 Task: Send an email with the signature Alicia Thompson with the subject 'Urgent matter' and the message 'Please let me know if you require any further assistance.' from softage.1@softage.net to softage.7@softage.net,  softage.1@softage.net and softage.8@softage.net with CC to softage.9@softage.net with an attached document Agenda.pdf
Action: Key pressed n
Screenshot: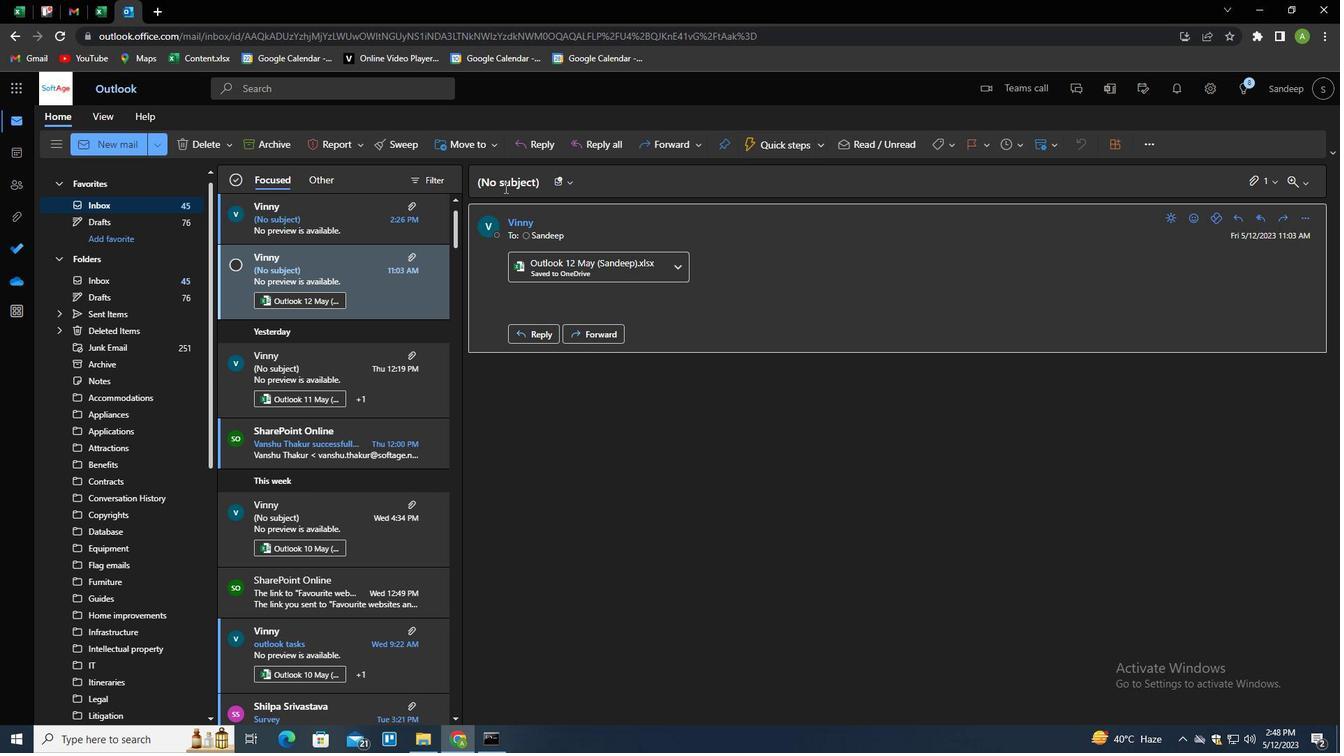 
Action: Mouse moved to (938, 147)
Screenshot: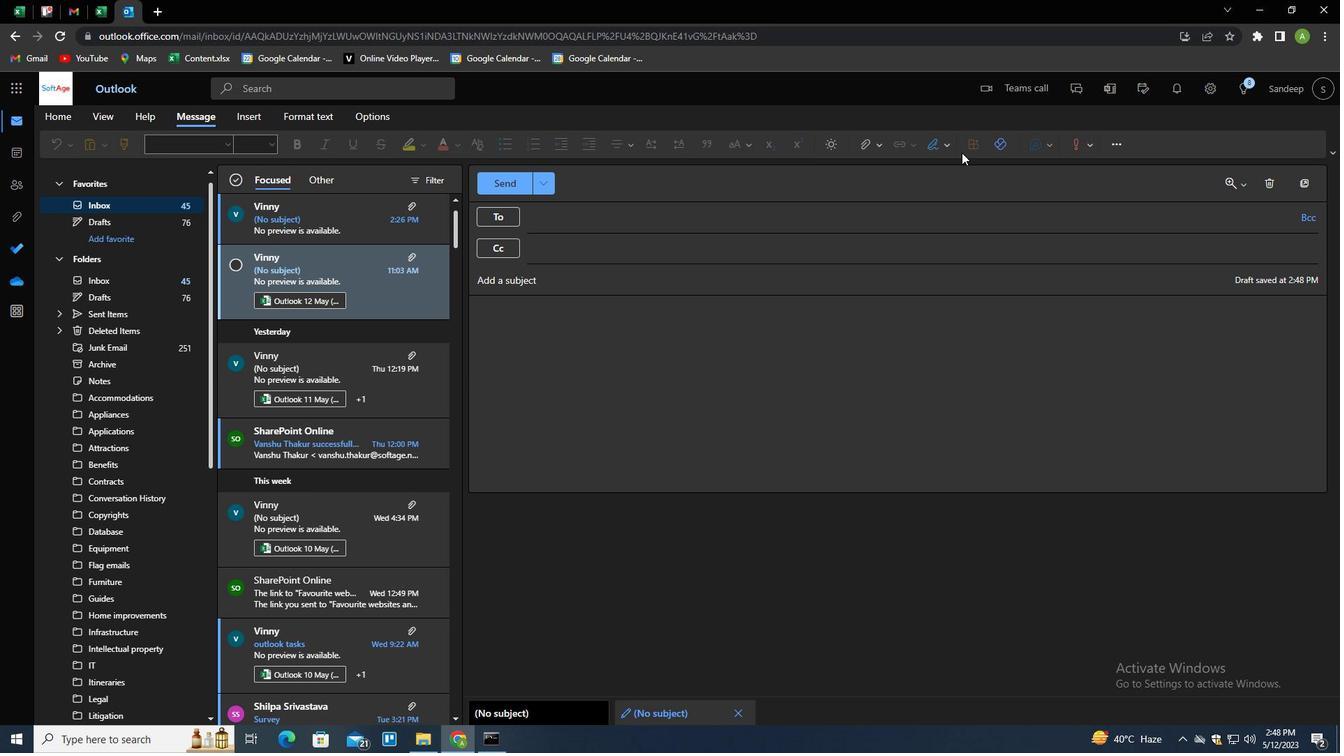 
Action: Mouse pressed left at (938, 147)
Screenshot: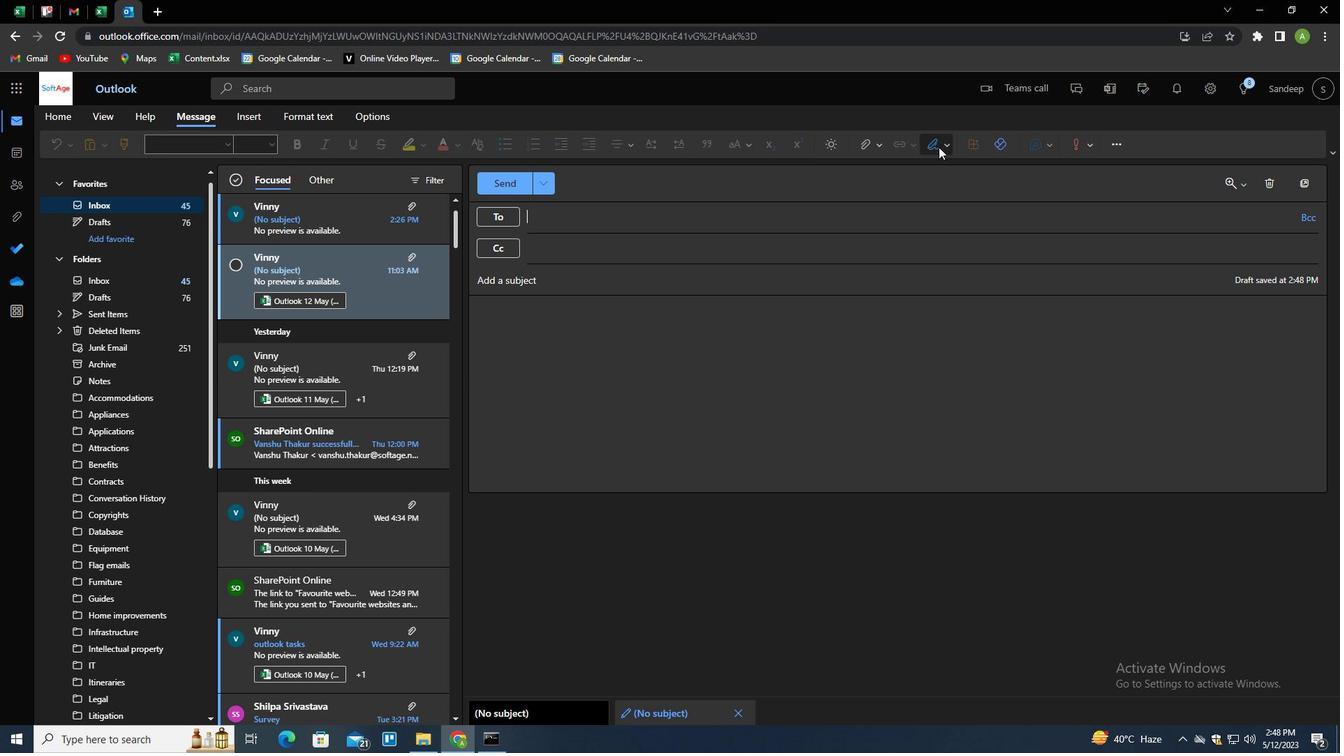 
Action: Mouse moved to (910, 196)
Screenshot: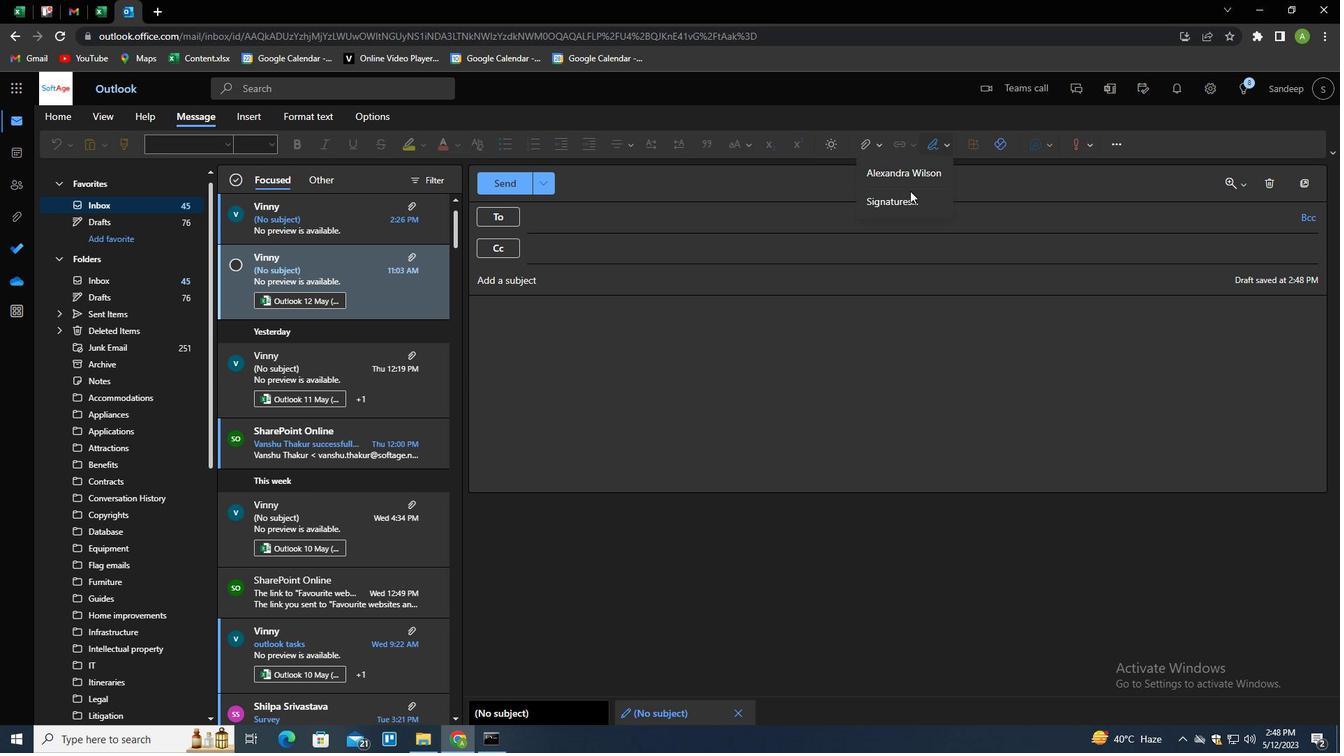 
Action: Mouse pressed left at (910, 196)
Screenshot: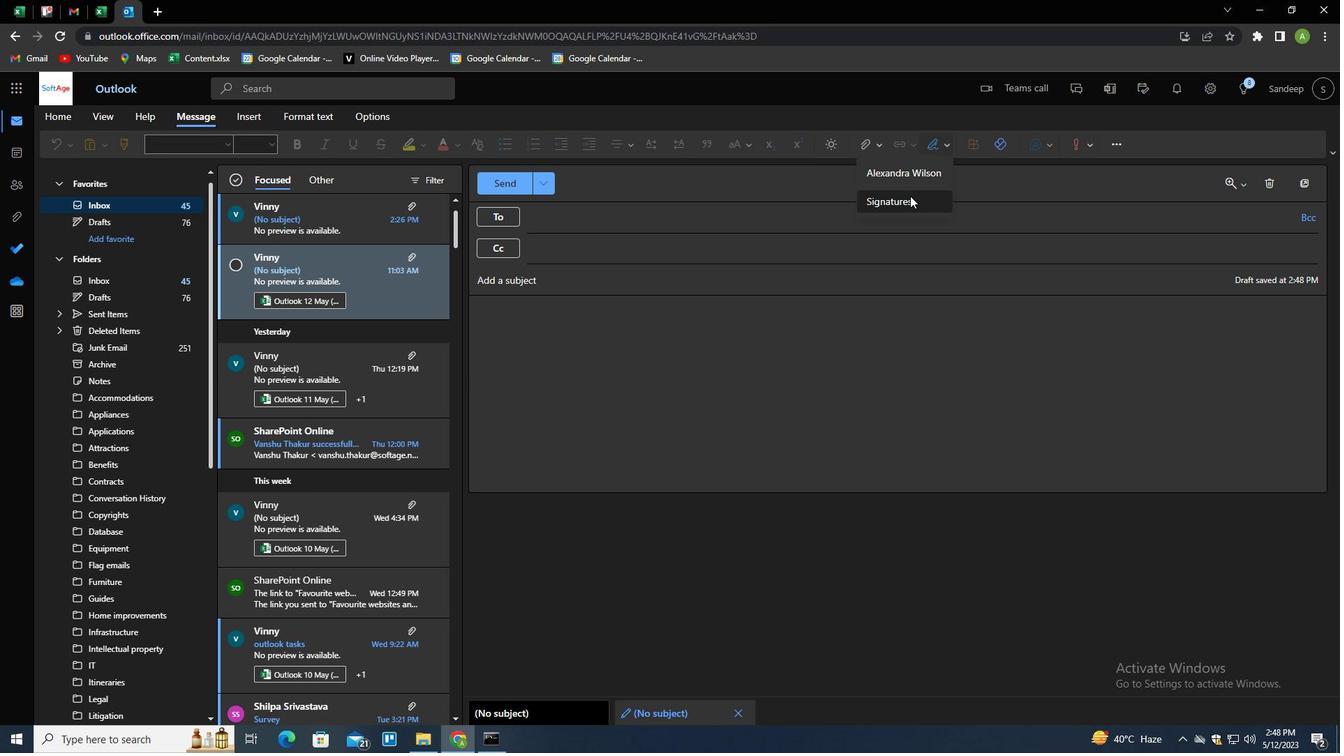 
Action: Mouse moved to (944, 256)
Screenshot: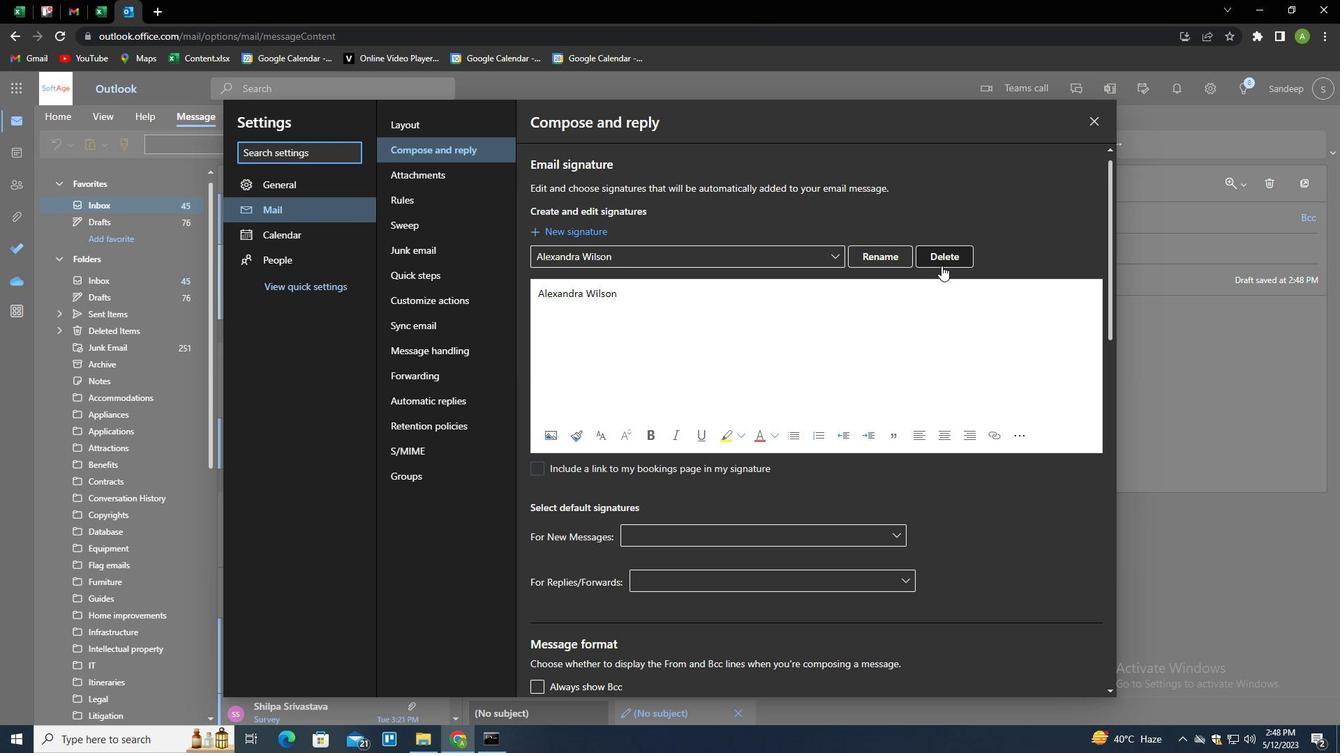 
Action: Mouse pressed left at (944, 256)
Screenshot: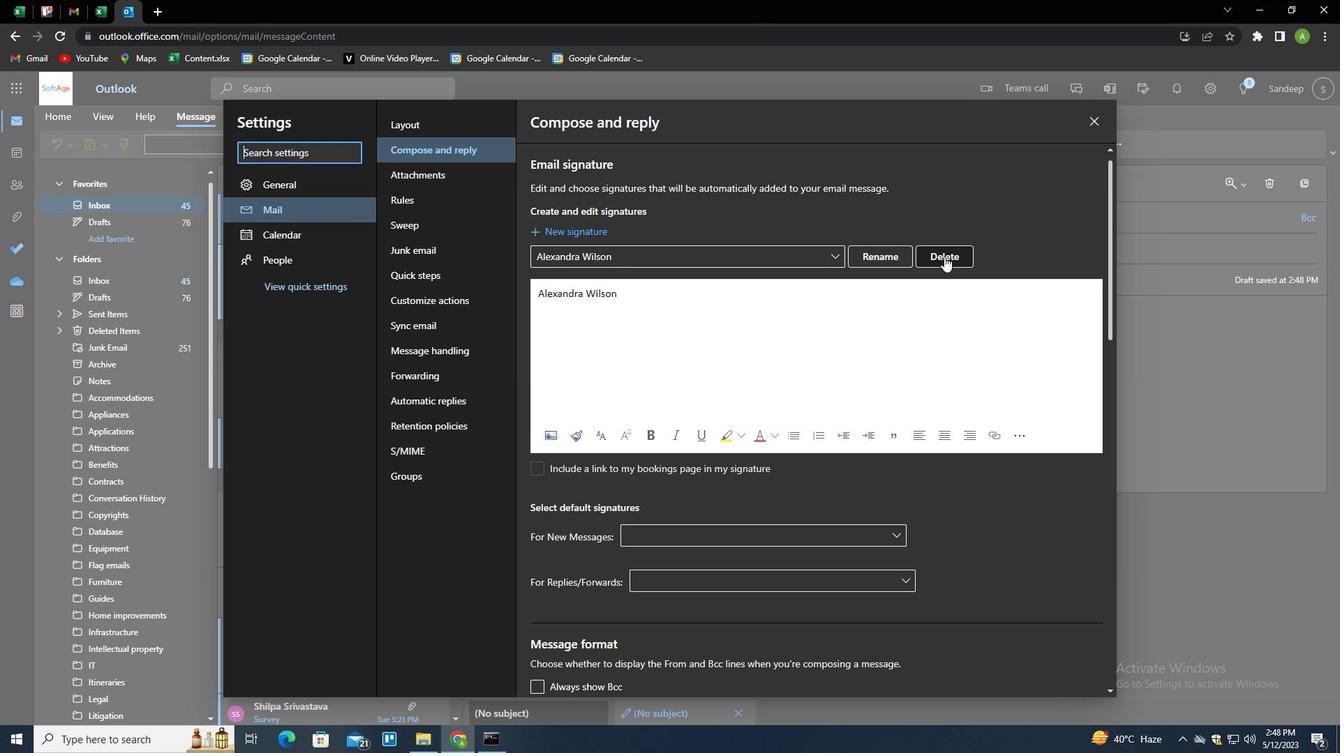 
Action: Mouse moved to (842, 261)
Screenshot: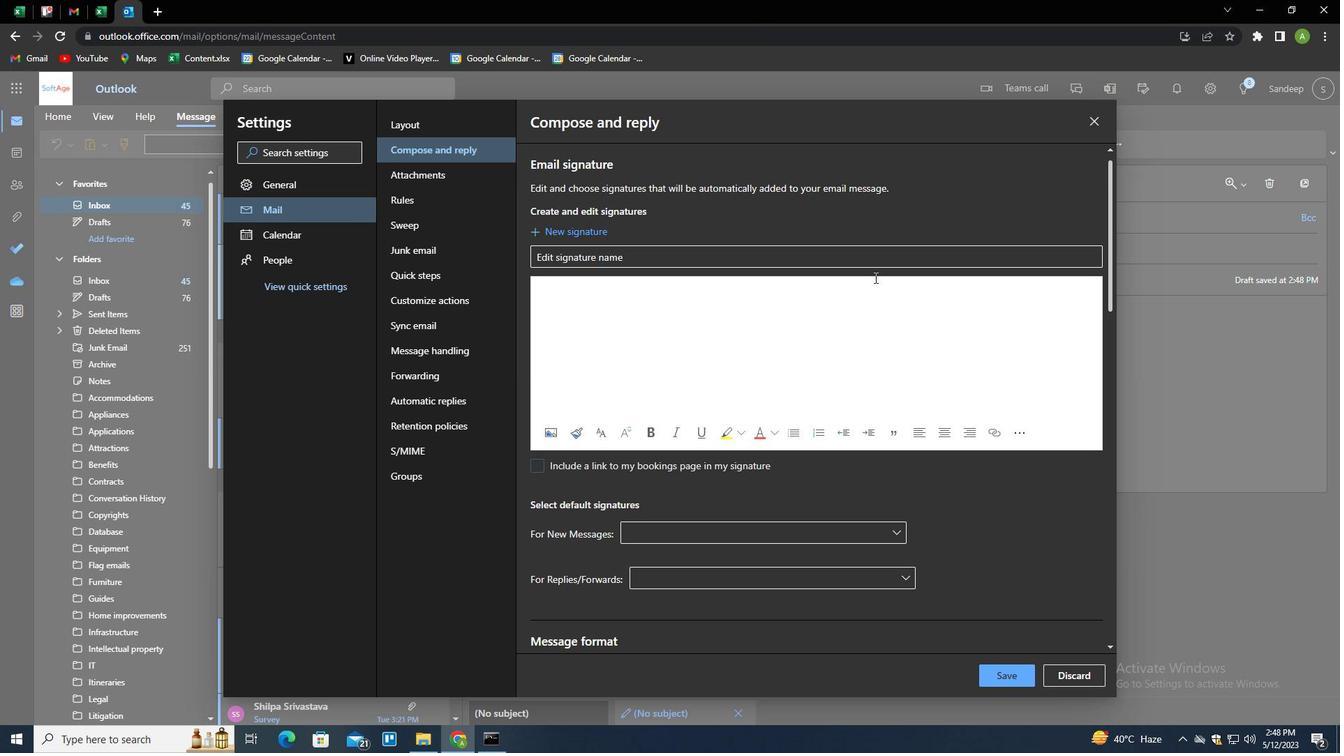 
Action: Mouse pressed left at (842, 261)
Screenshot: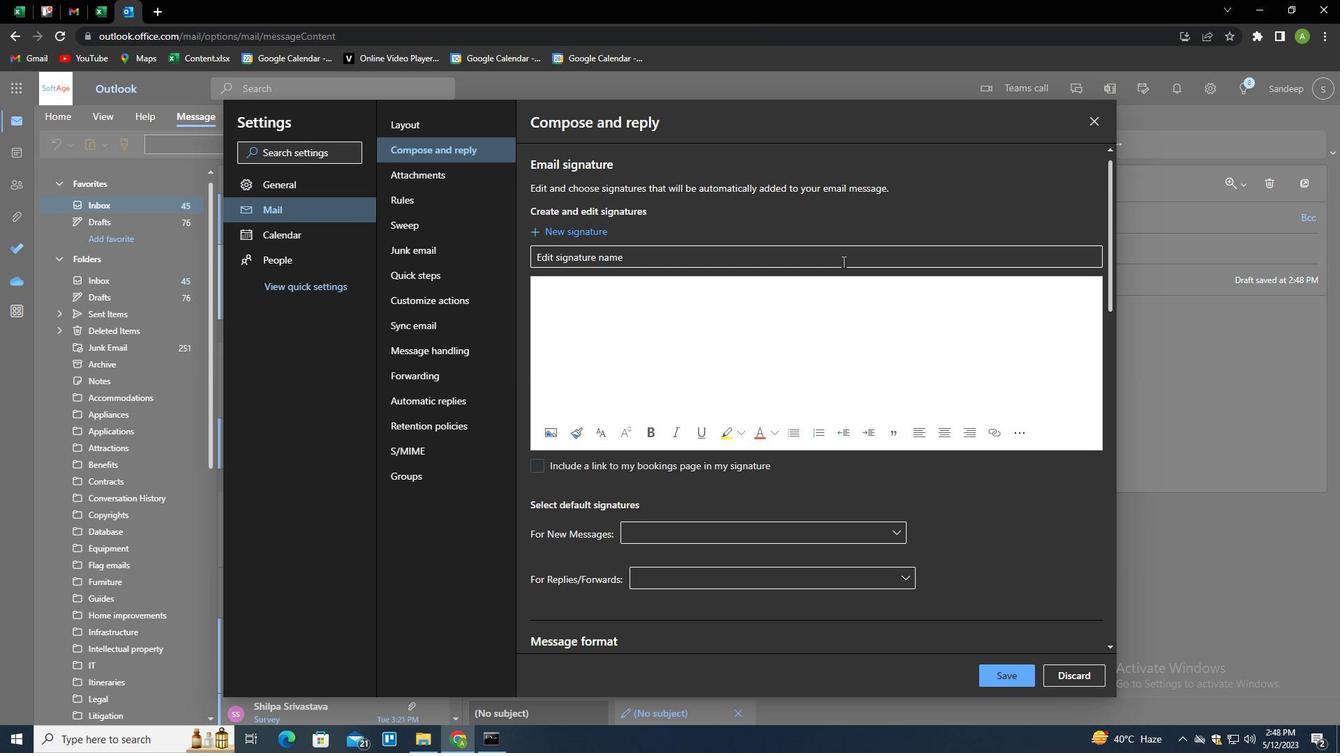 
Action: Mouse moved to (873, 238)
Screenshot: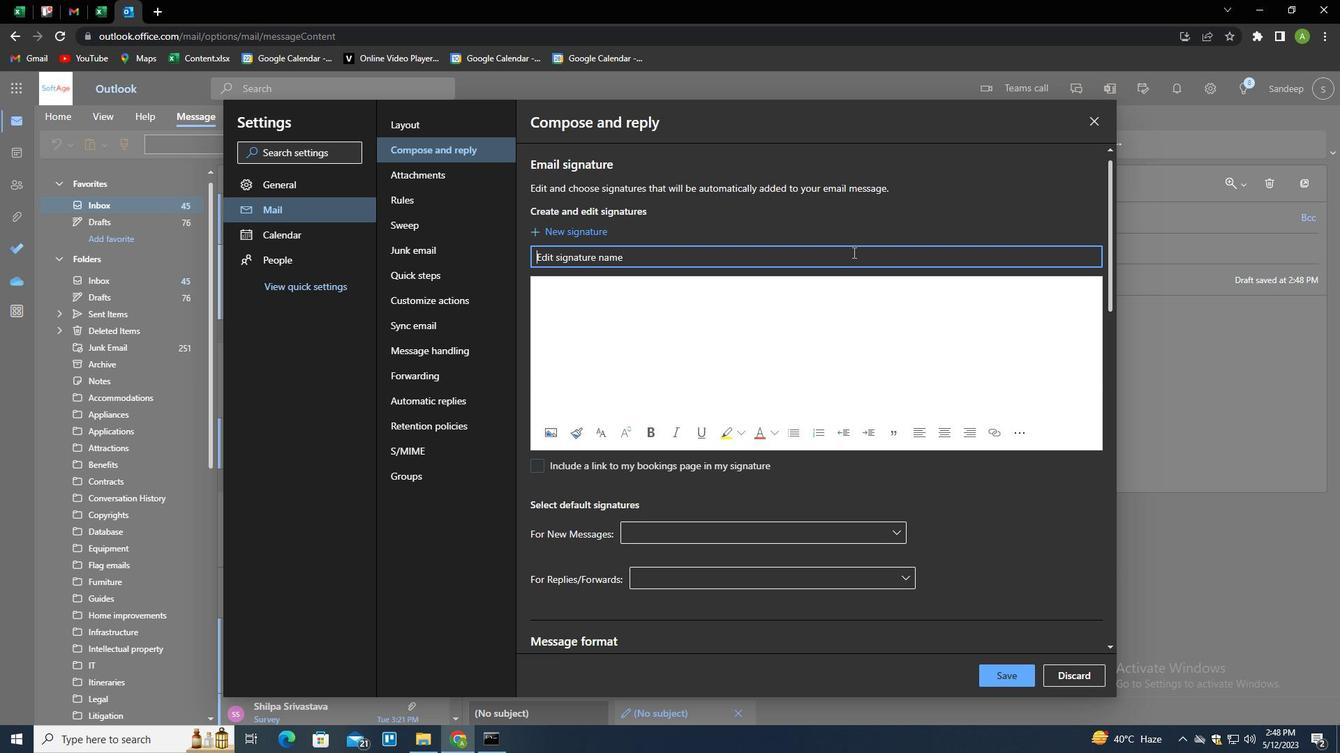 
Action: Key pressed <Key.shift>ALICIA<Key.space><Key.shift>THOMPSON<Key.tab><Key.shift><Key.shift>ALICIA<Key.space><Key.shift>THOMPSON
Screenshot: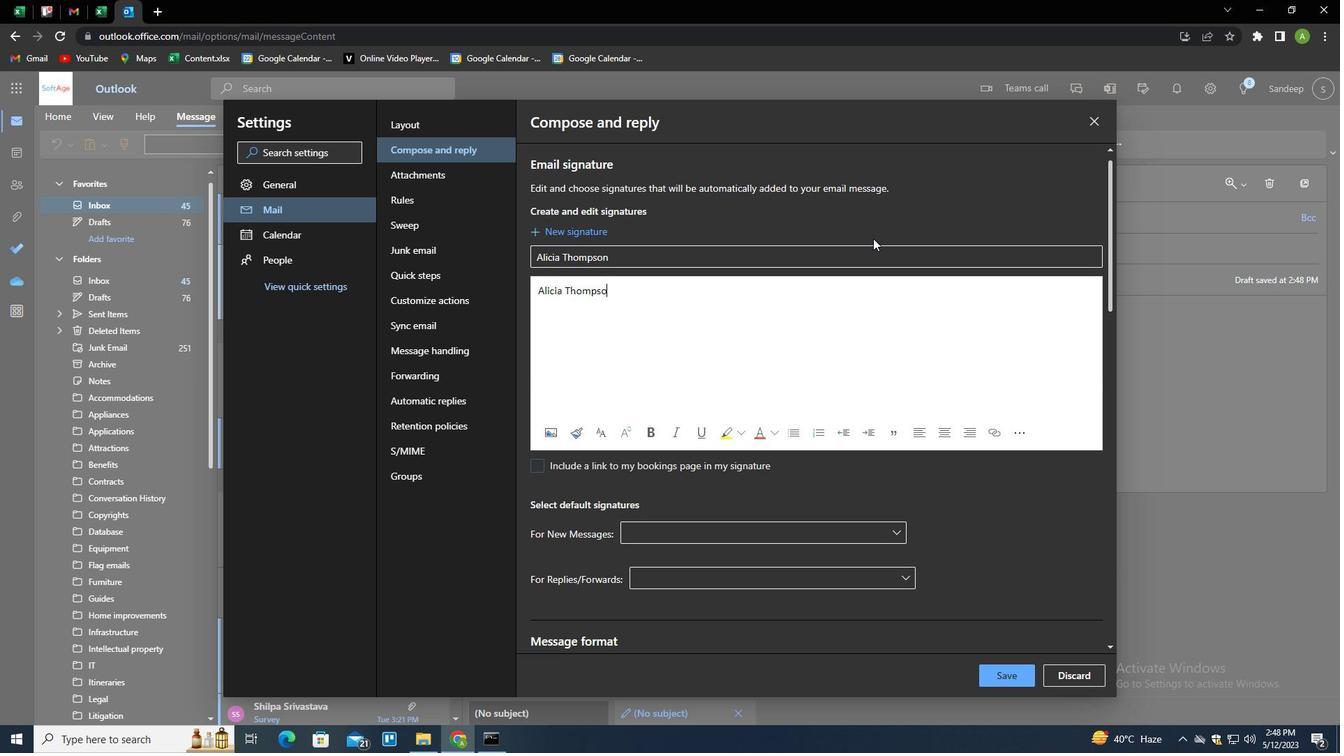 
Action: Mouse moved to (1011, 670)
Screenshot: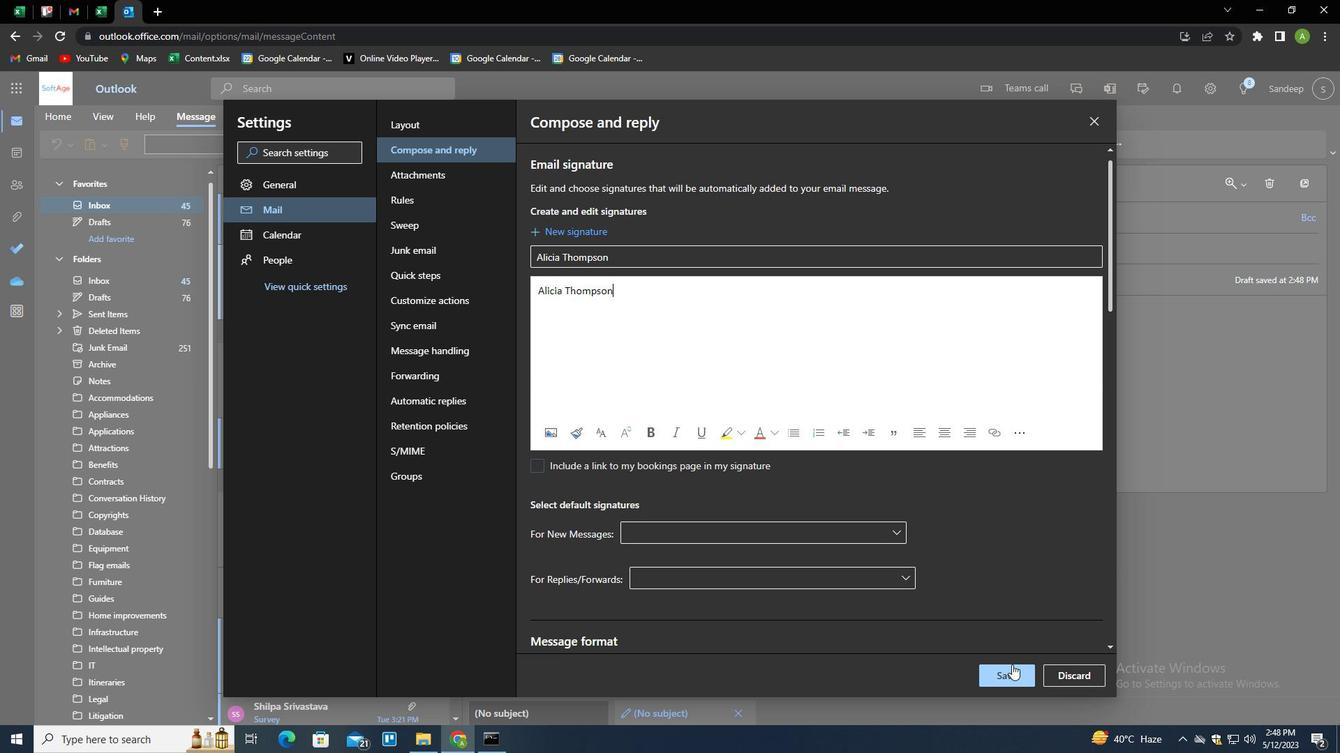 
Action: Mouse pressed left at (1011, 670)
Screenshot: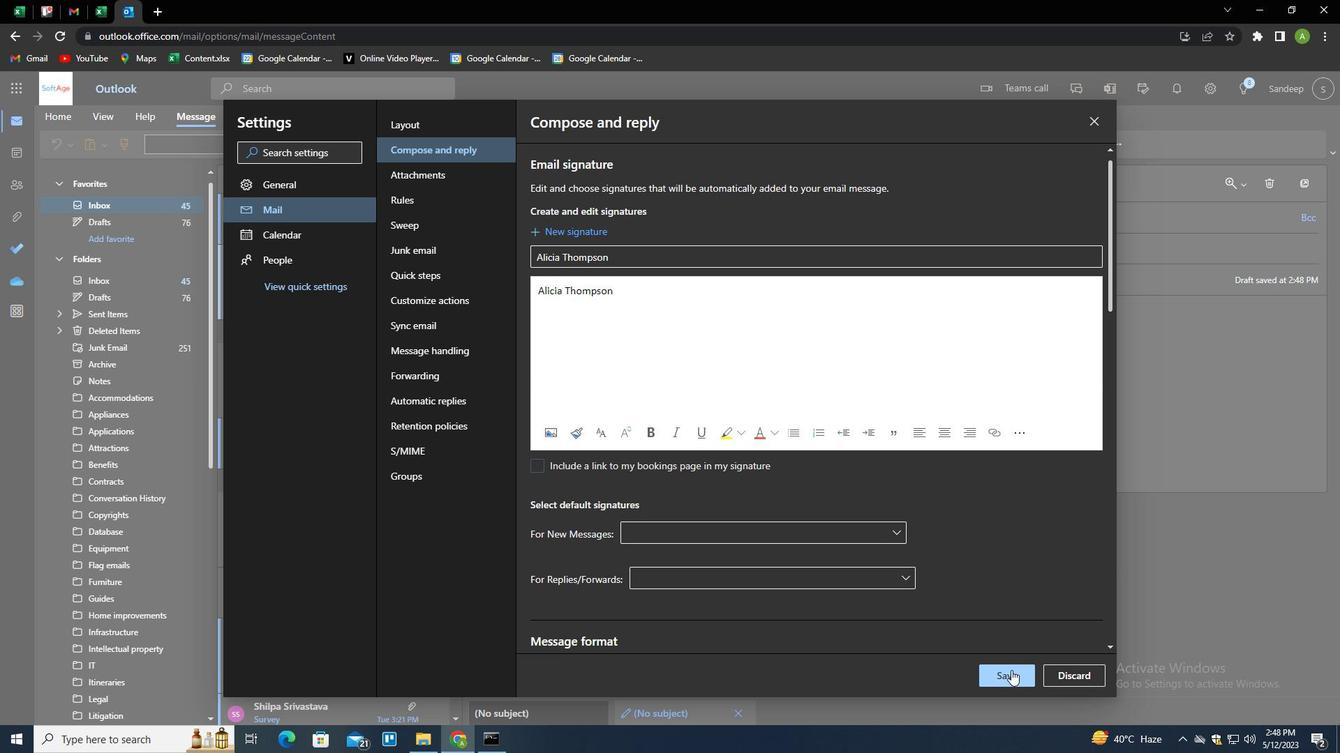 
Action: Mouse moved to (1146, 327)
Screenshot: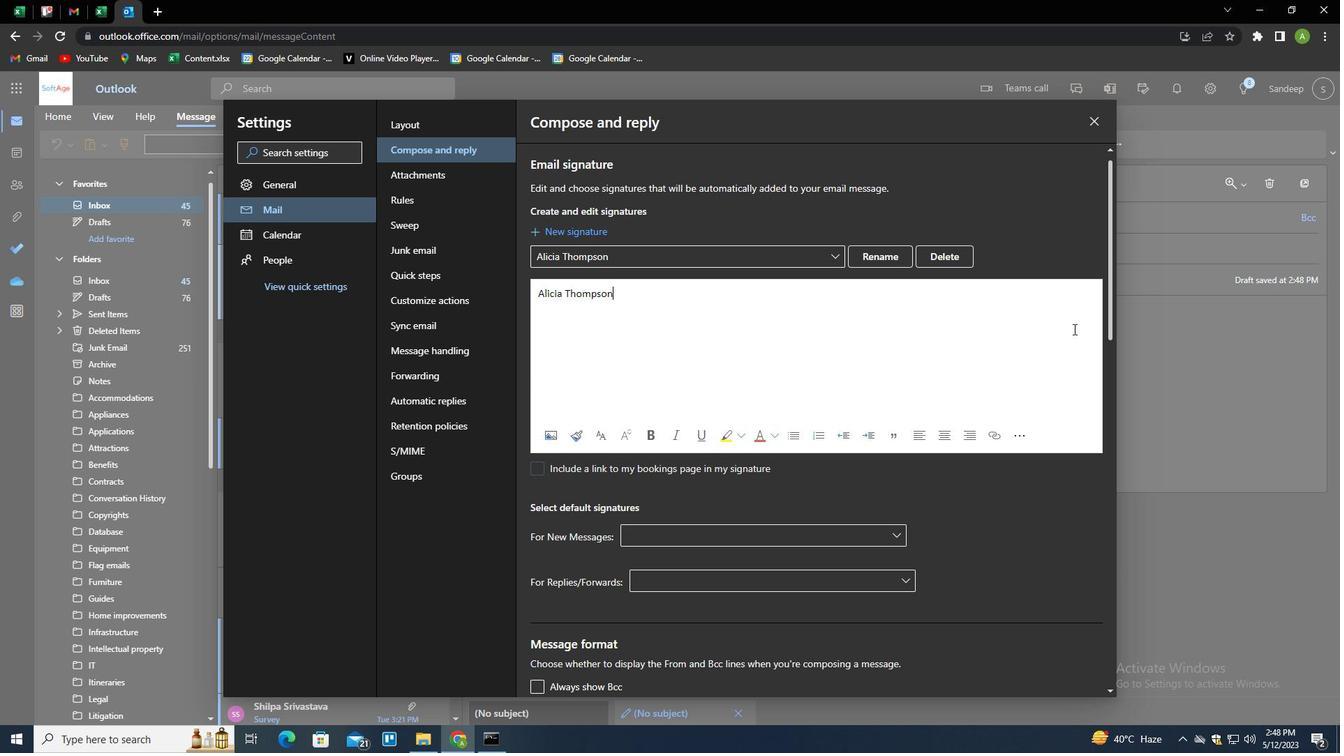 
Action: Mouse pressed left at (1146, 327)
Screenshot: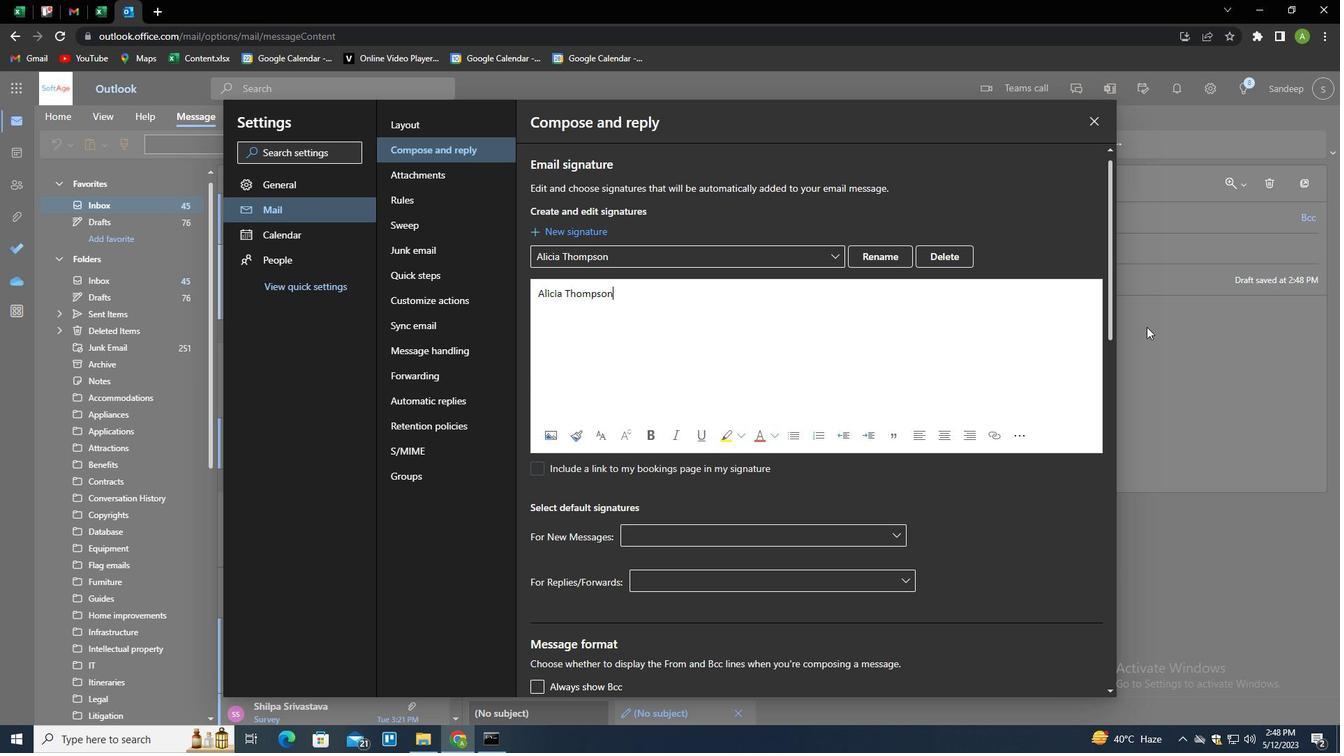 
Action: Mouse moved to (946, 145)
Screenshot: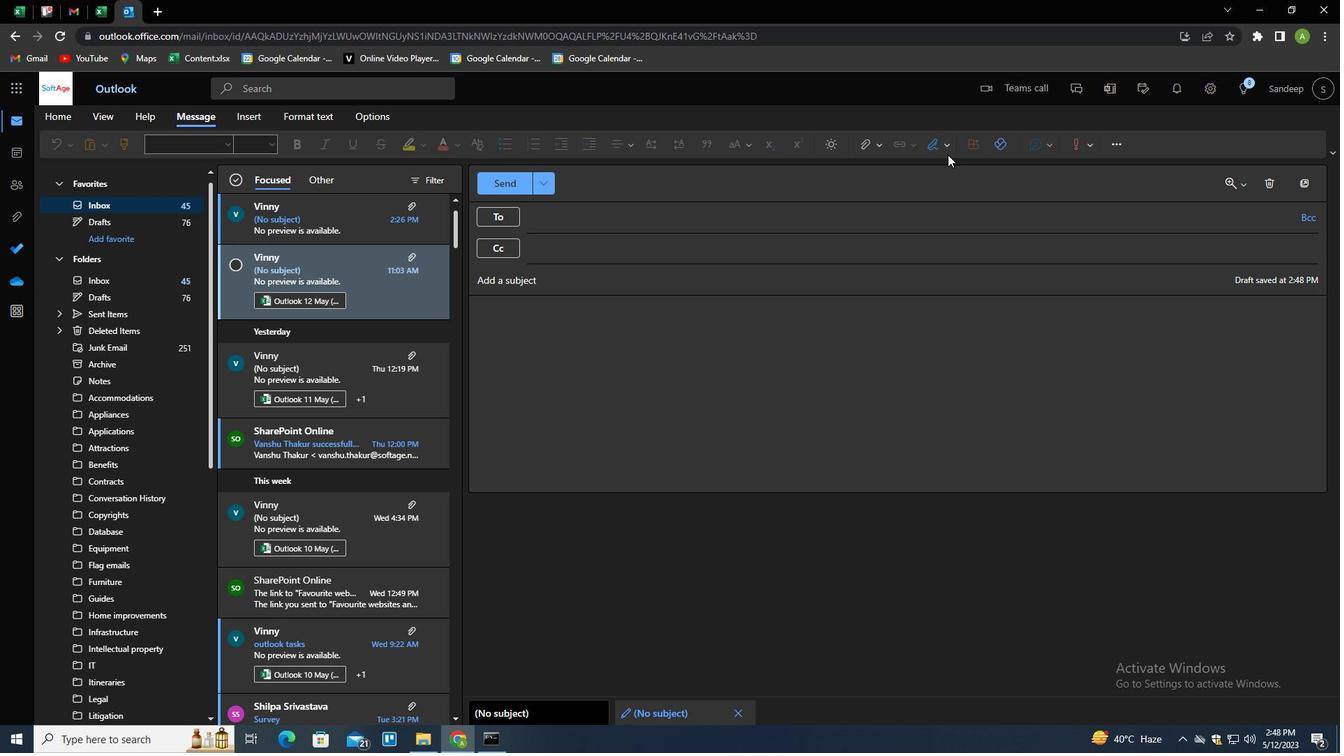 
Action: Mouse pressed left at (946, 145)
Screenshot: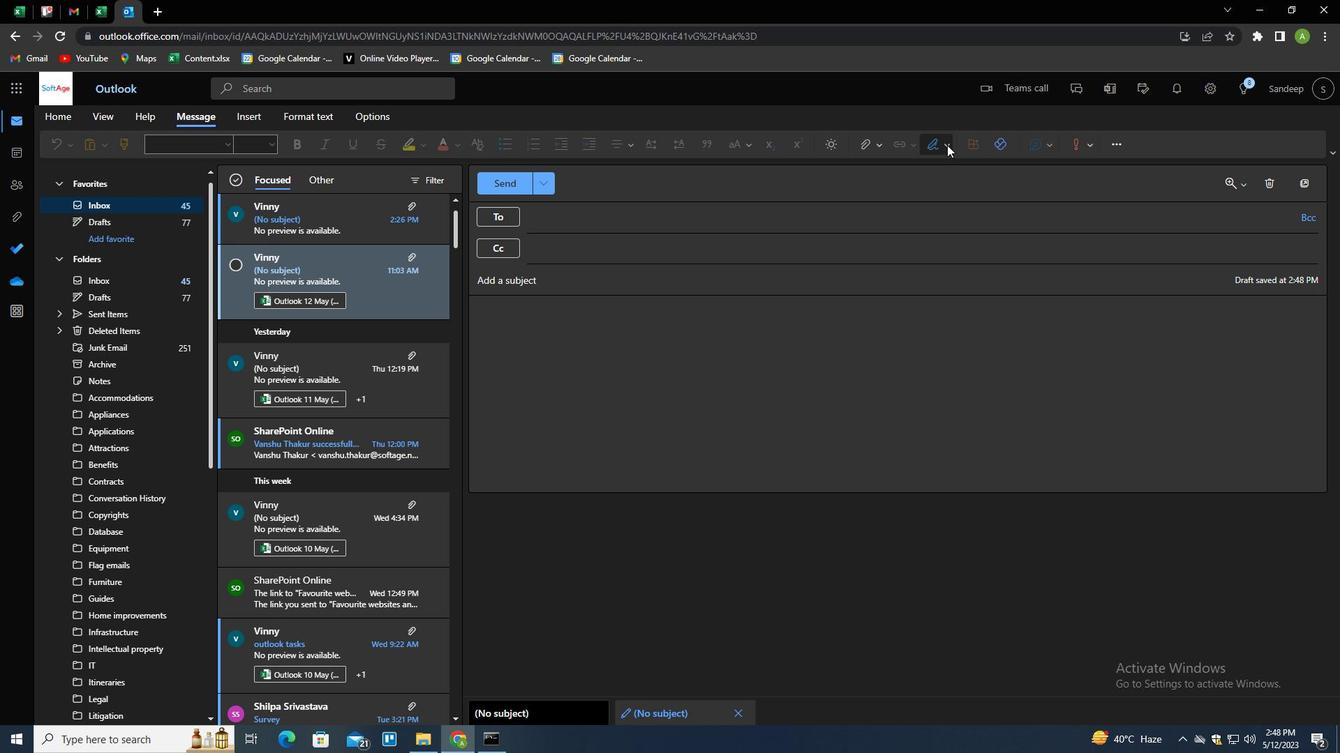 
Action: Mouse moved to (931, 168)
Screenshot: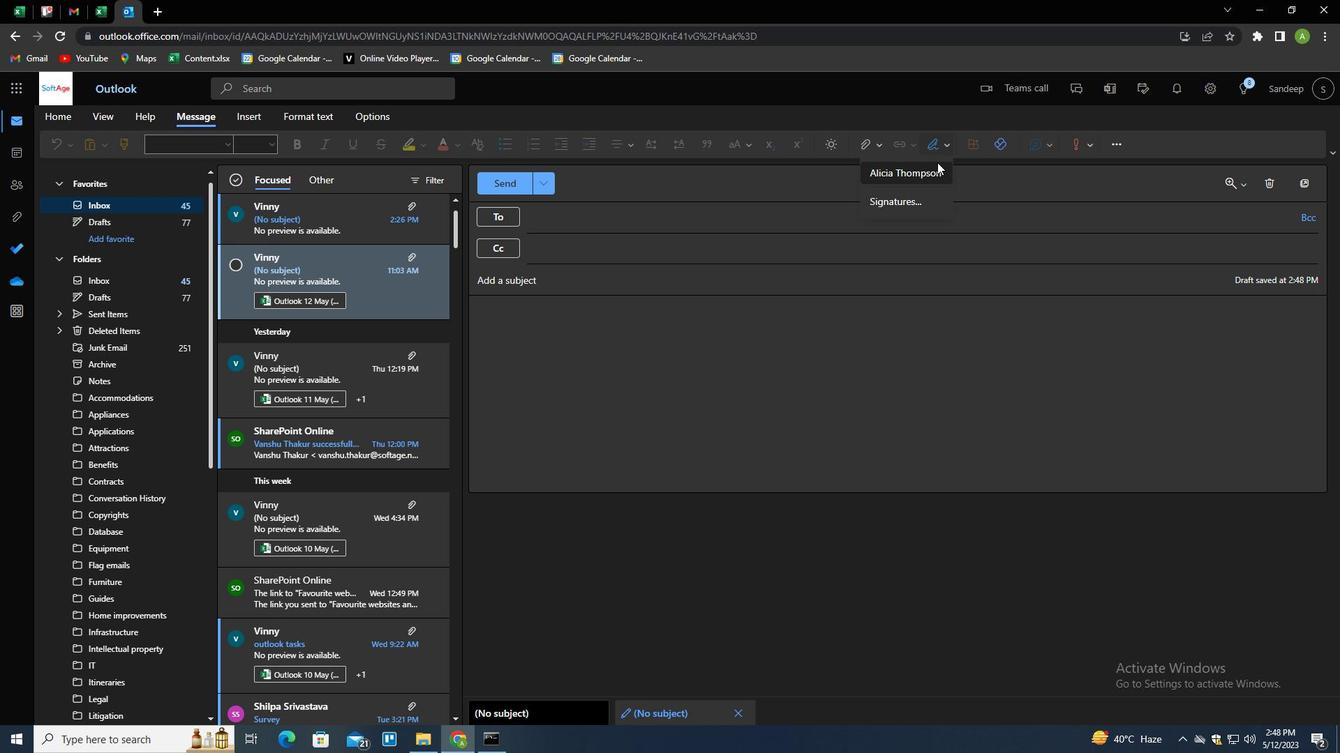 
Action: Mouse pressed left at (931, 168)
Screenshot: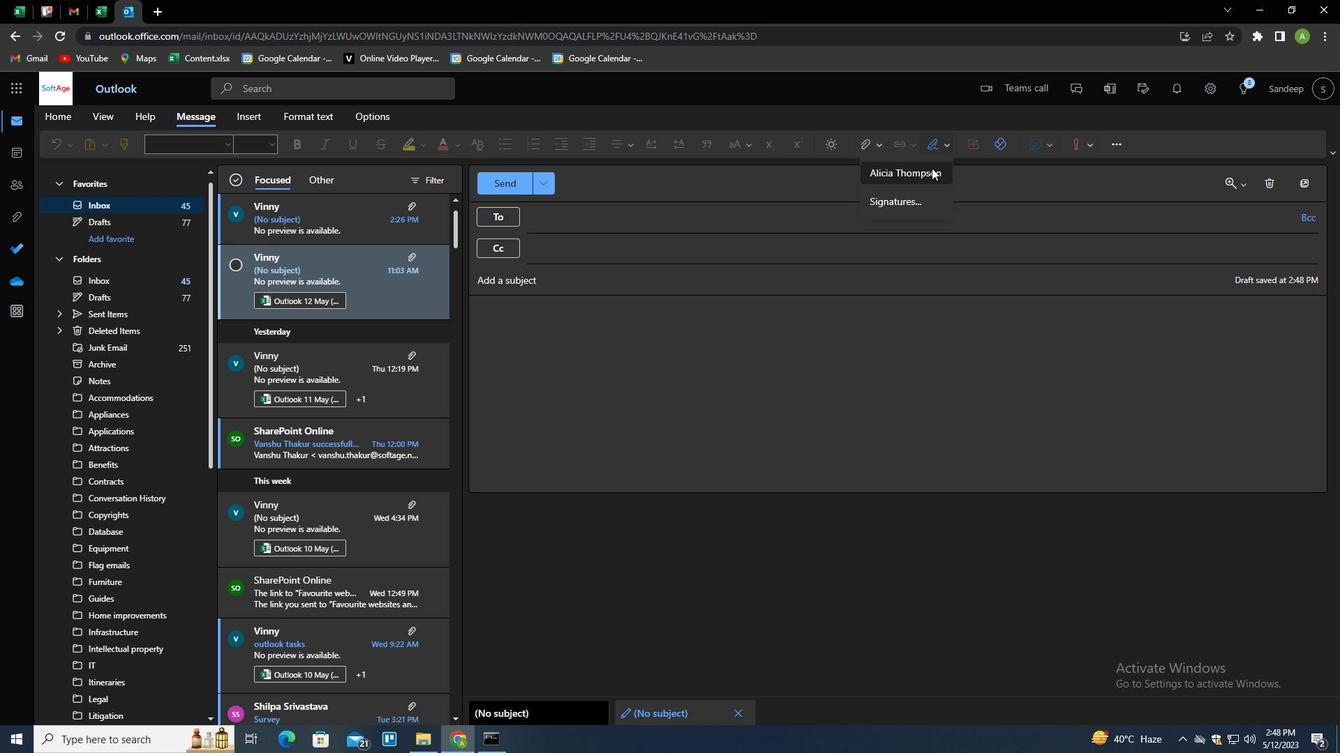 
Action: Mouse moved to (560, 280)
Screenshot: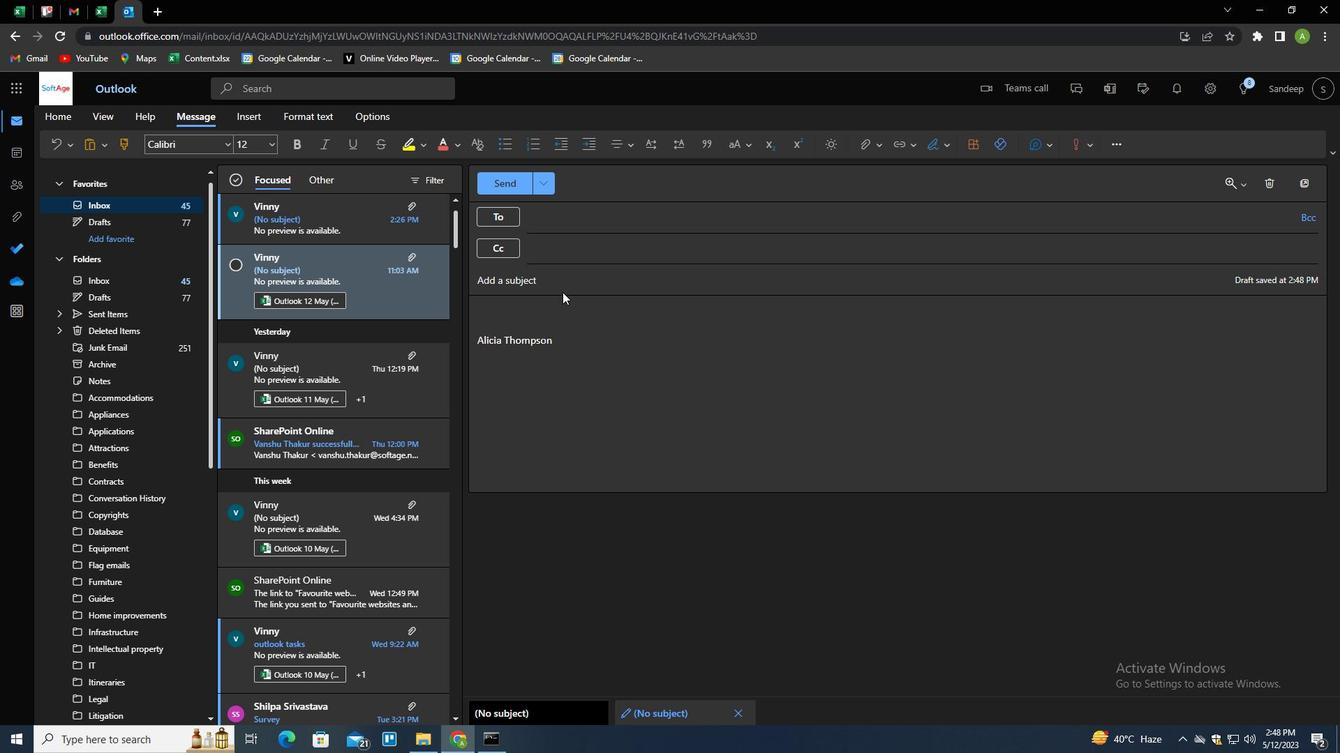 
Action: Mouse pressed left at (560, 280)
Screenshot: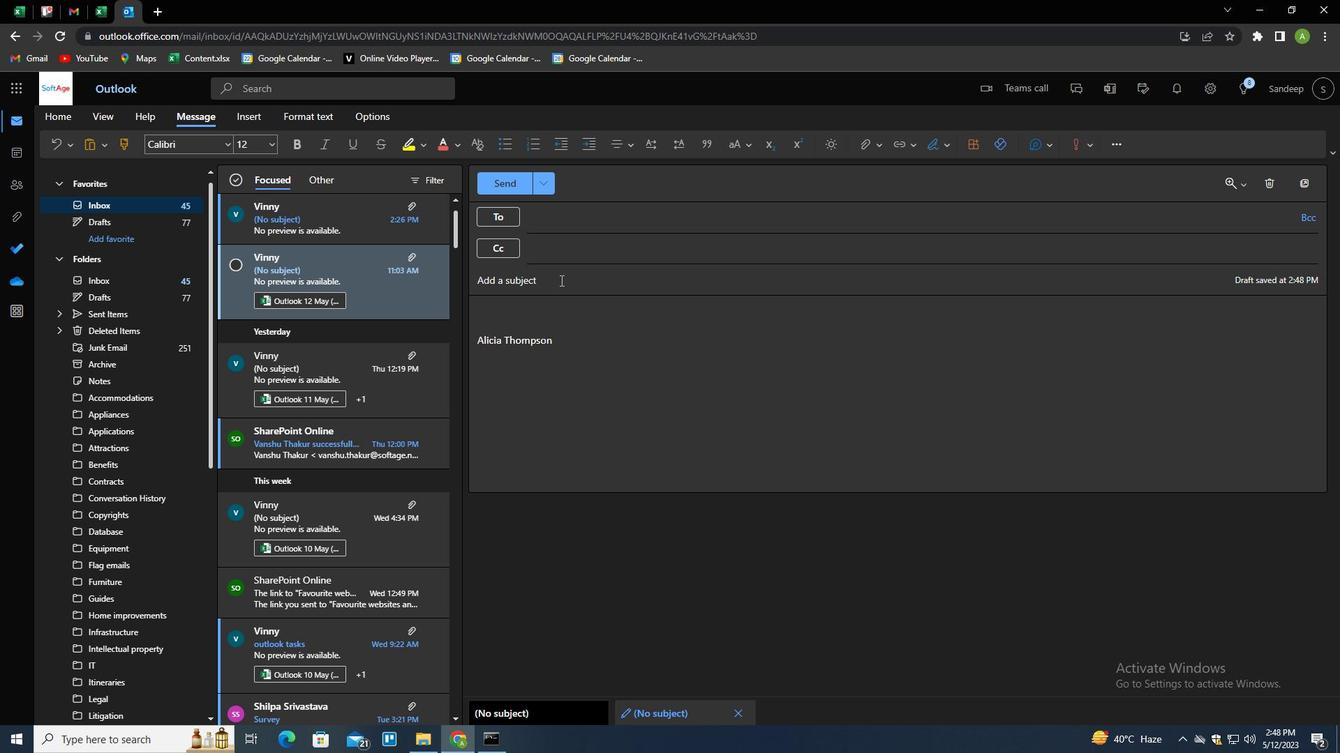 
Action: Key pressed <Key.shift>URGENT<Key.space><Key.shift>M<Key.backspace>MATTER<Key.tab><Key.shift>PLEASE<Key.space>LET<Key.space>ME<Key.space>KNOW<Key.space>IF<Key.space>YOU<Key.space>REQUIRE<Key.space>ANN<Key.backspace>Y<Key.space>ASSISTANCE.
Screenshot: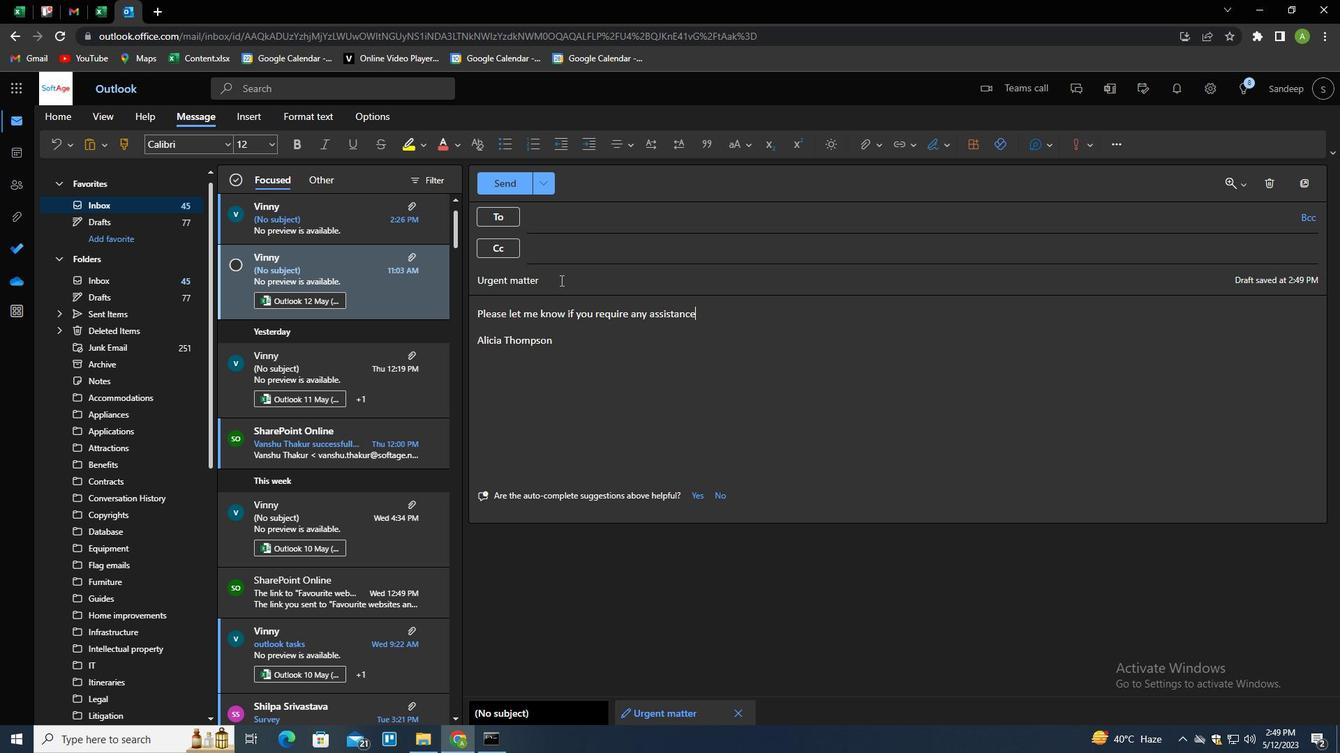 
Action: Mouse moved to (557, 221)
Screenshot: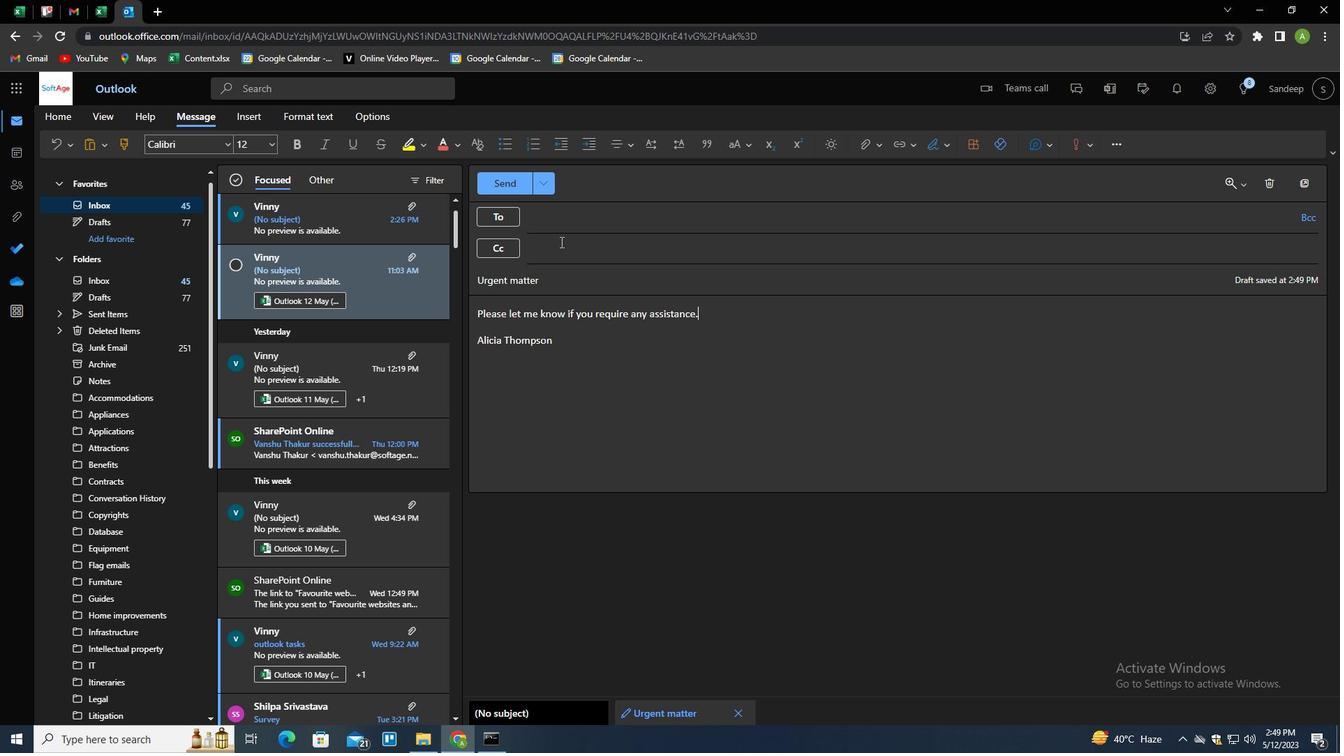 
Action: Mouse pressed left at (557, 221)
Screenshot: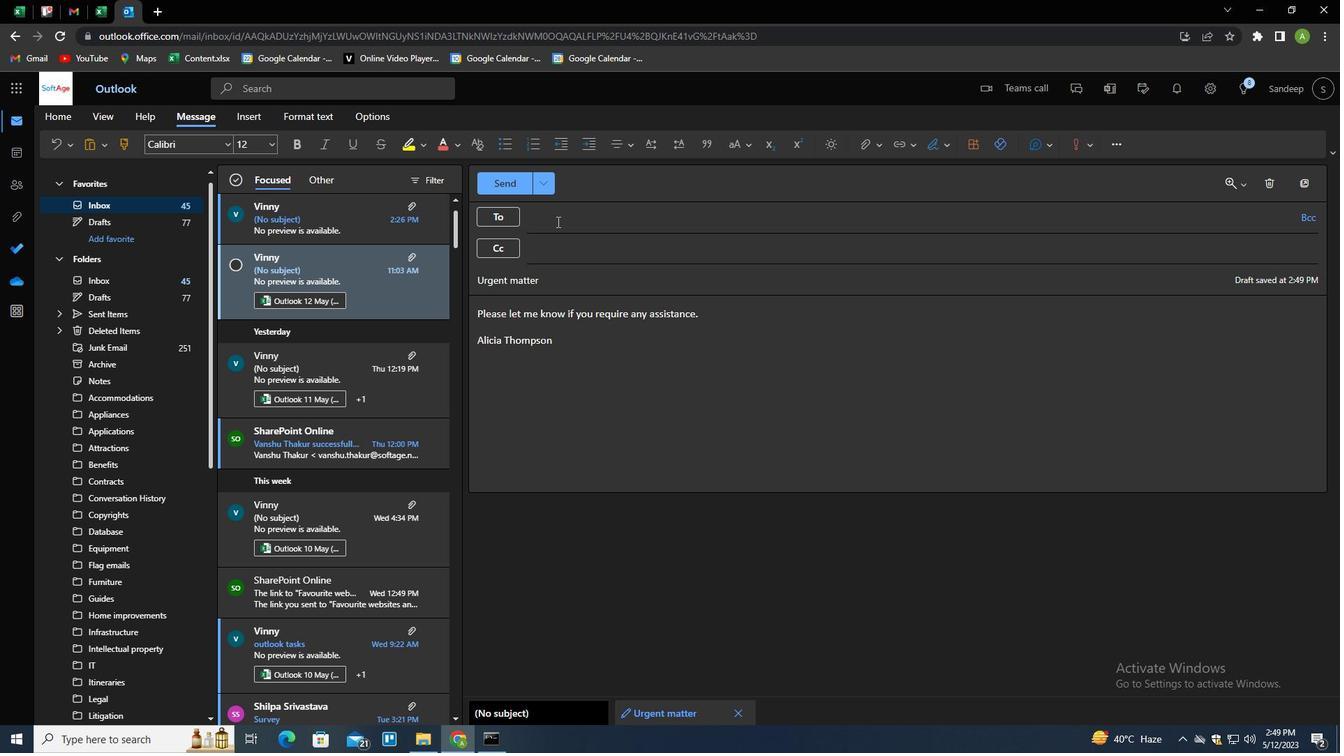 
Action: Key pressed SOFTAGE.7<Key.shift>@SOFTAGE.NET<Key.enter>SOFTAGE.<Key.shift><Key.shift><Key.shift><Key.shift><Key.shift><Key.shift><Key.shift><Key.shift>1<Key.shift>@SOFTAGE.NET<Key.enter><Key.shift>SOFTAGE.8<Key.shift><Key.shift><Key.shift><Key.shift><Key.shift><Key.shift><Key.shift><Key.shift><Key.shift><Key.shift>@SOFTAGE.NET<Key.enter><Key.tab><Key.shift>SOFTAGE.<Key.shift>(=9<Key.shift>@<Key.backspace><Key.backspace><Key.backspace><Key.backspace>9<Key.shift><Key.shift>@SOFTAGE.NET<Key.enter>
Screenshot: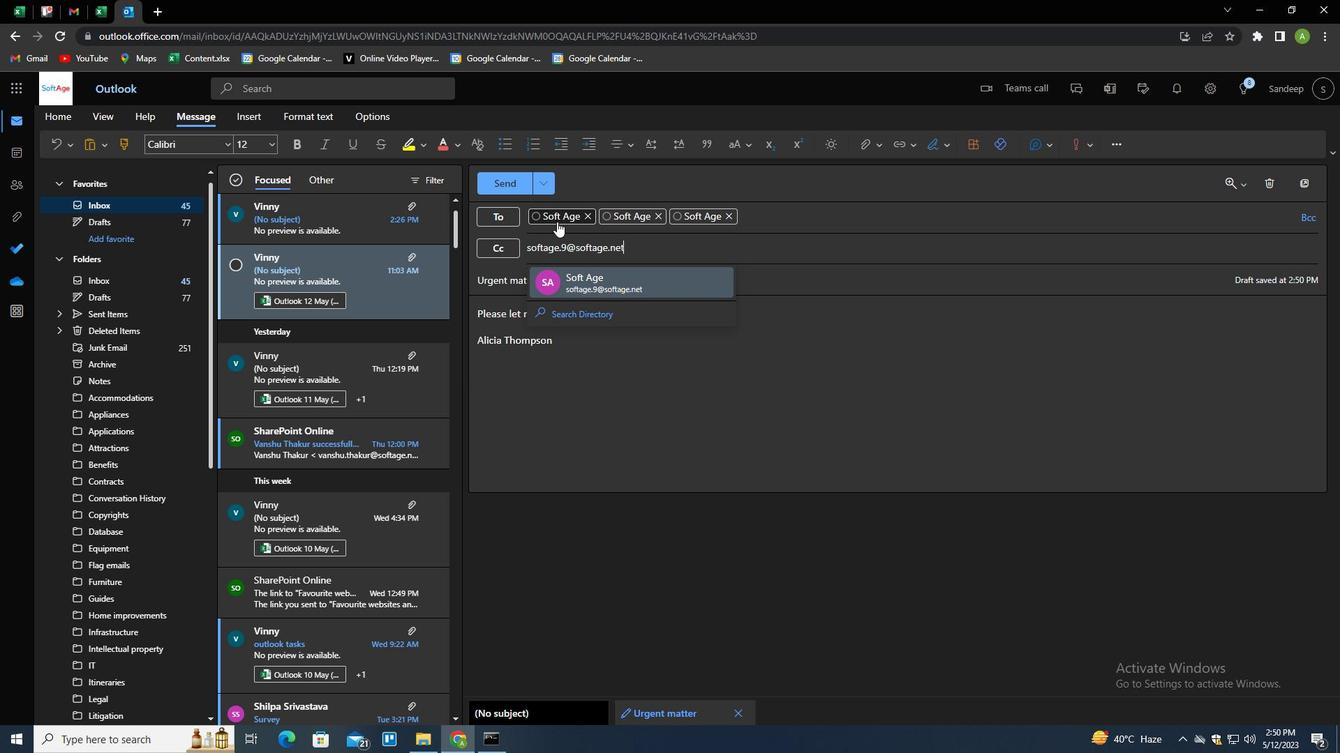 
Action: Mouse moved to (878, 142)
Screenshot: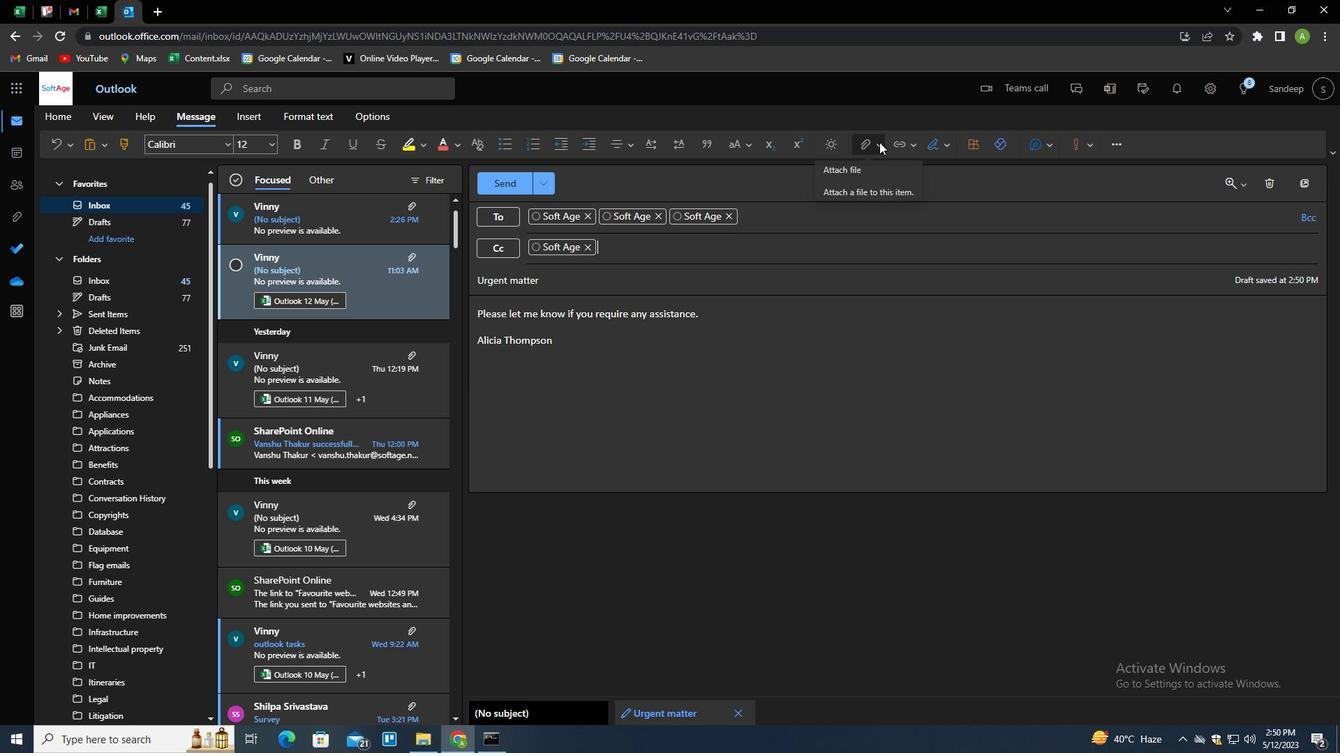 
Action: Mouse pressed left at (878, 142)
Screenshot: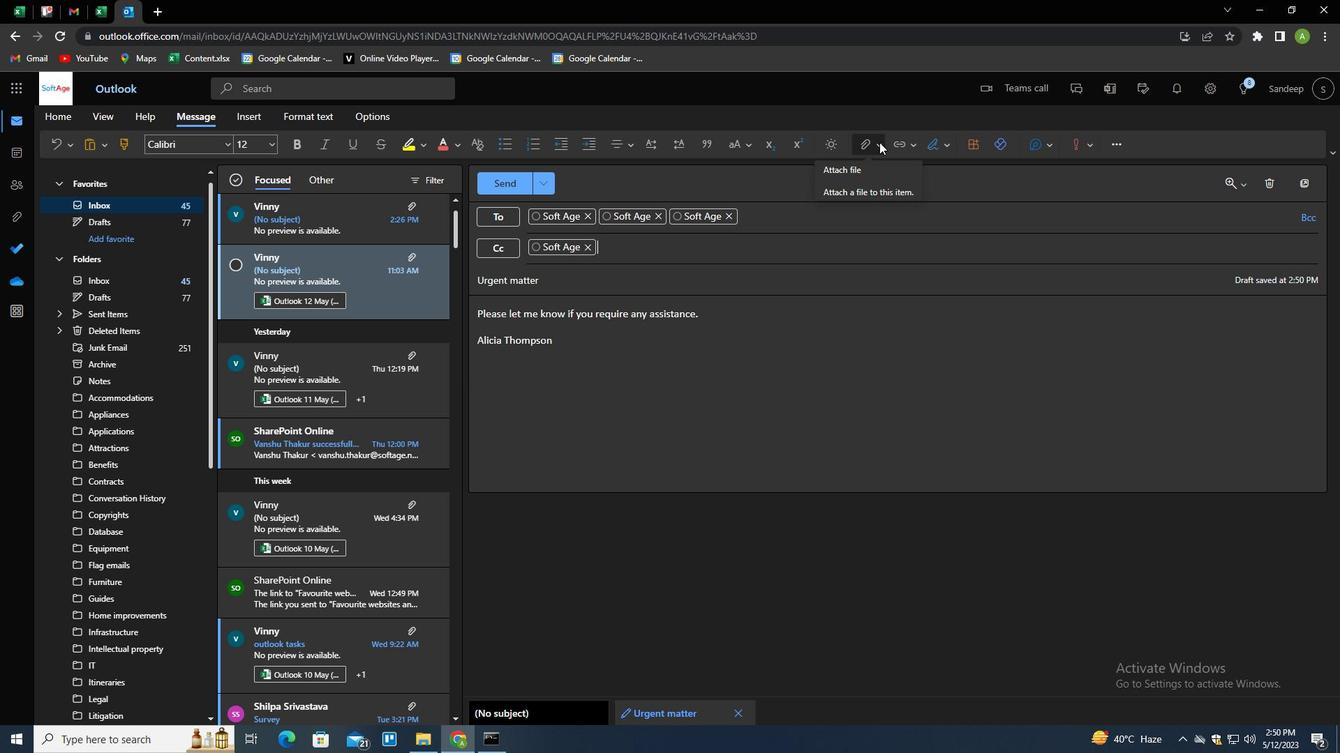 
Action: Mouse moved to (775, 176)
Screenshot: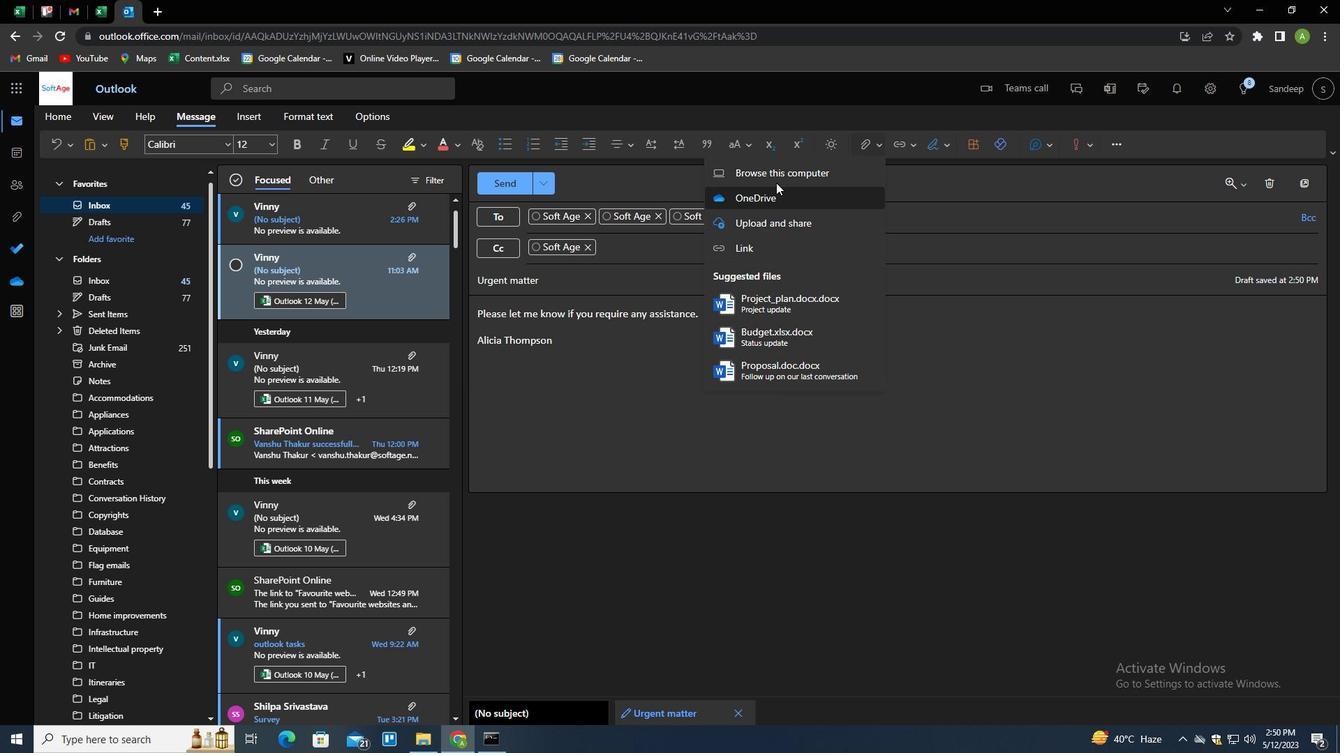 
Action: Mouse pressed left at (775, 176)
Screenshot: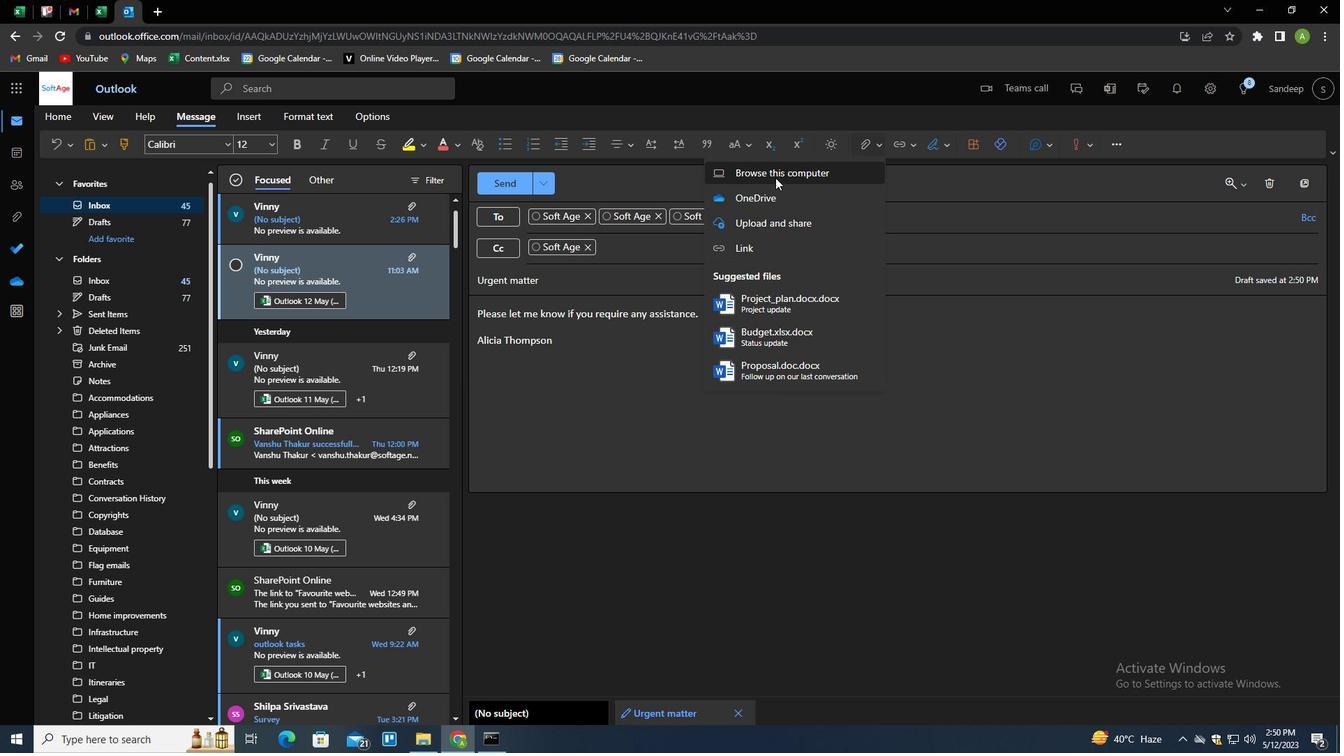 
Action: Mouse moved to (249, 191)
Screenshot: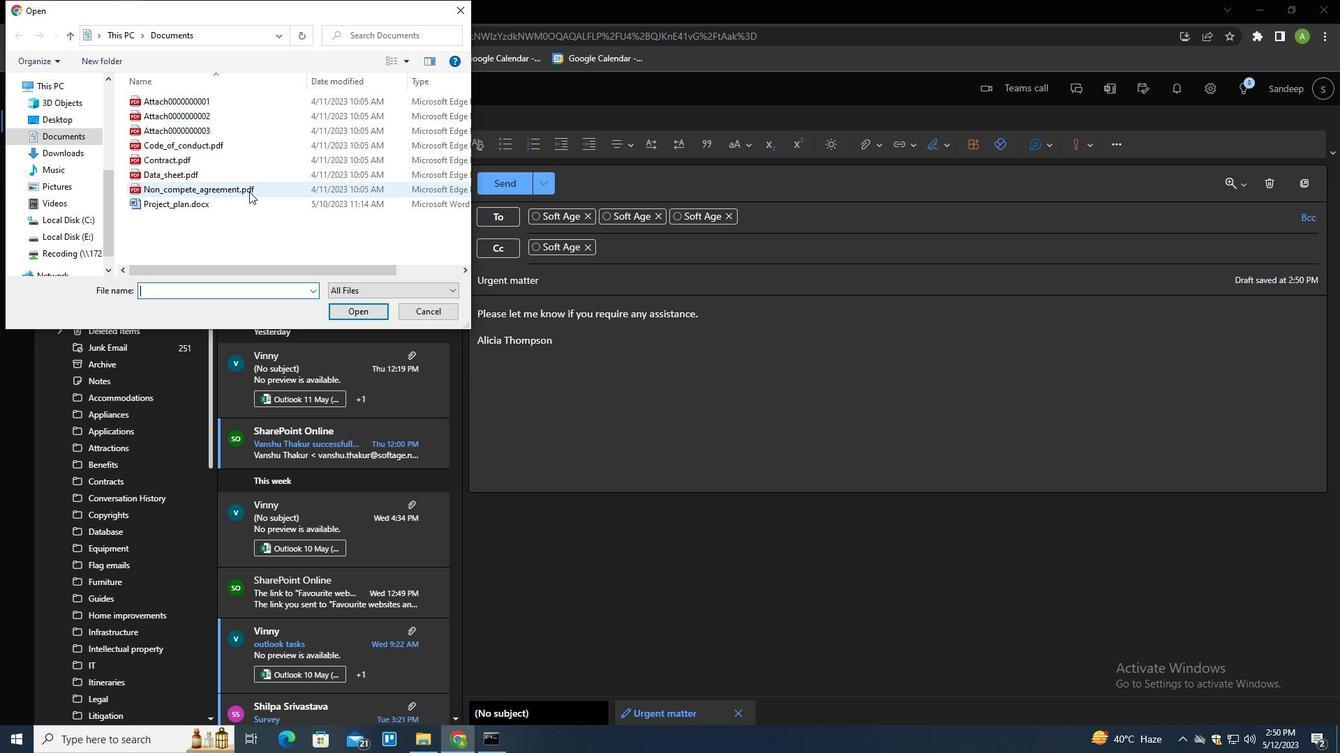 
Action: Mouse pressed left at (249, 191)
Screenshot: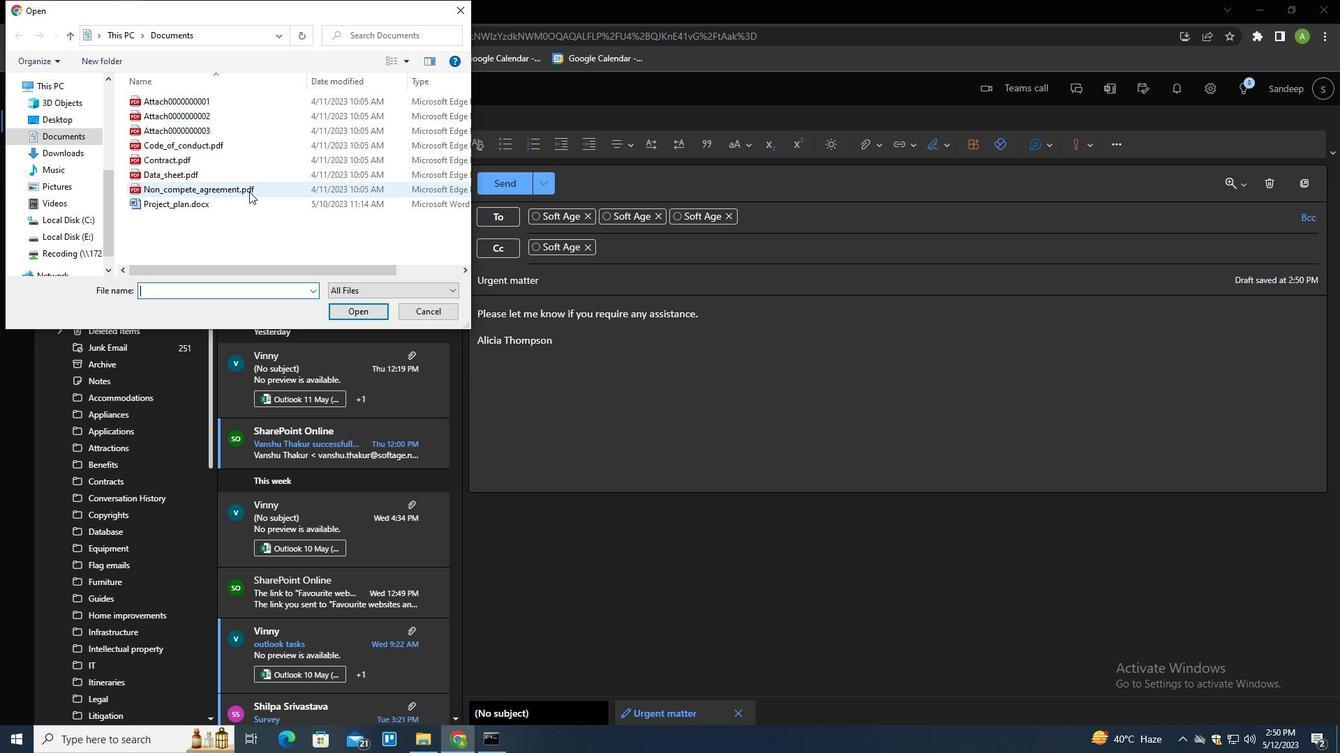 
Action: Key pressed <Key.f2><Key.shift>AGENDA.PDF<Key.enter>
Screenshot: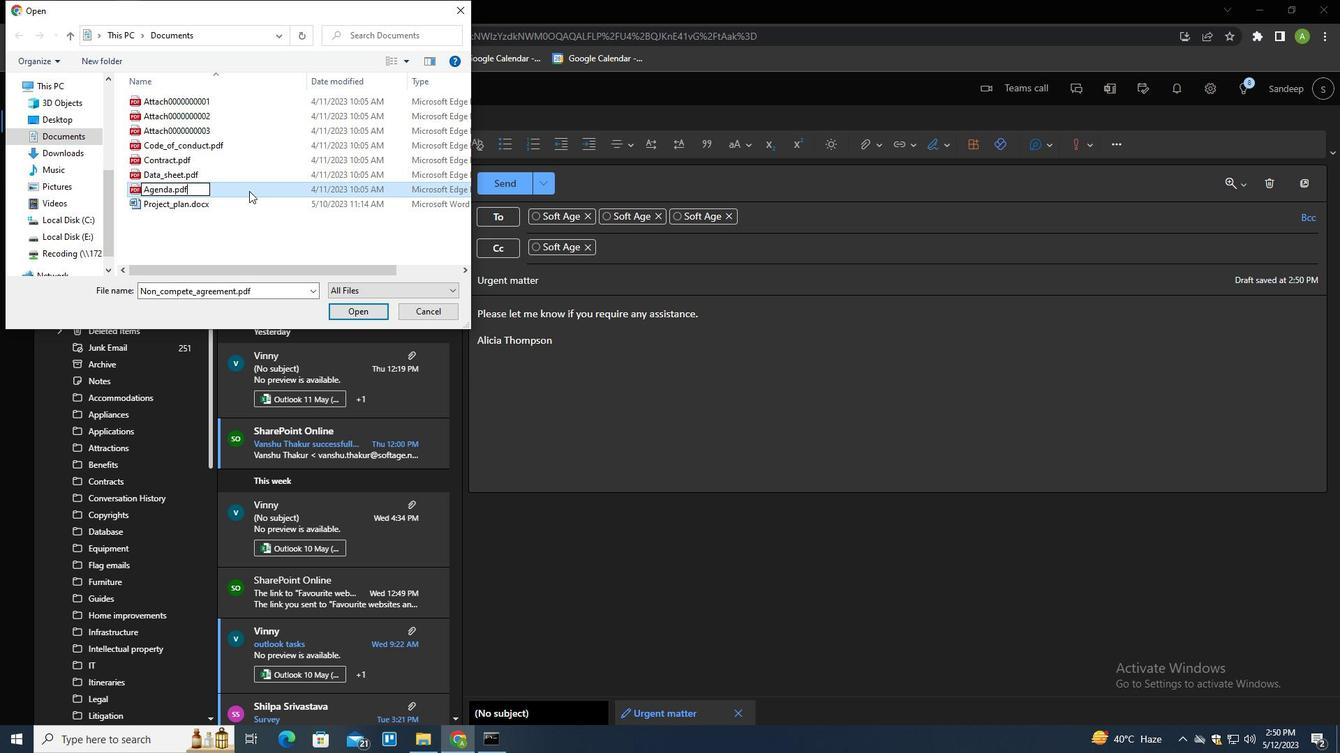
Action: Mouse pressed left at (249, 191)
Screenshot: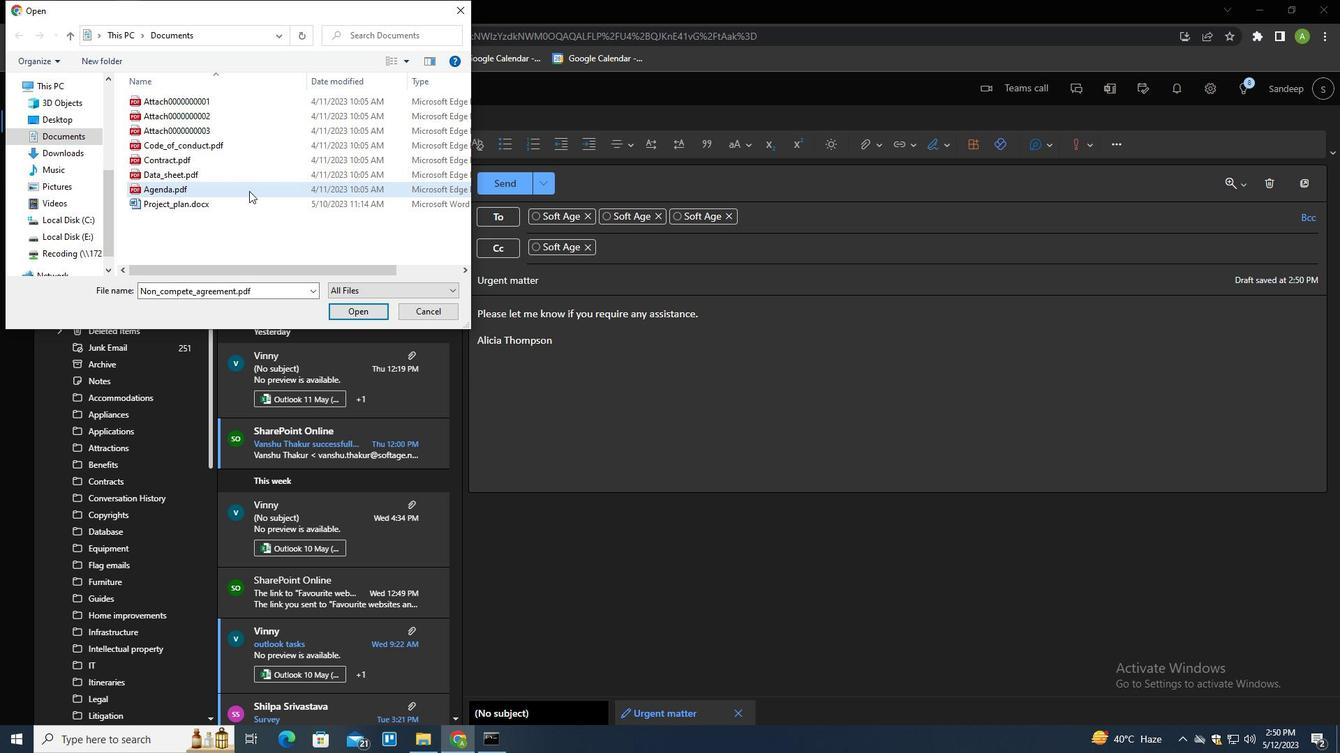 
Action: Mouse moved to (367, 313)
Screenshot: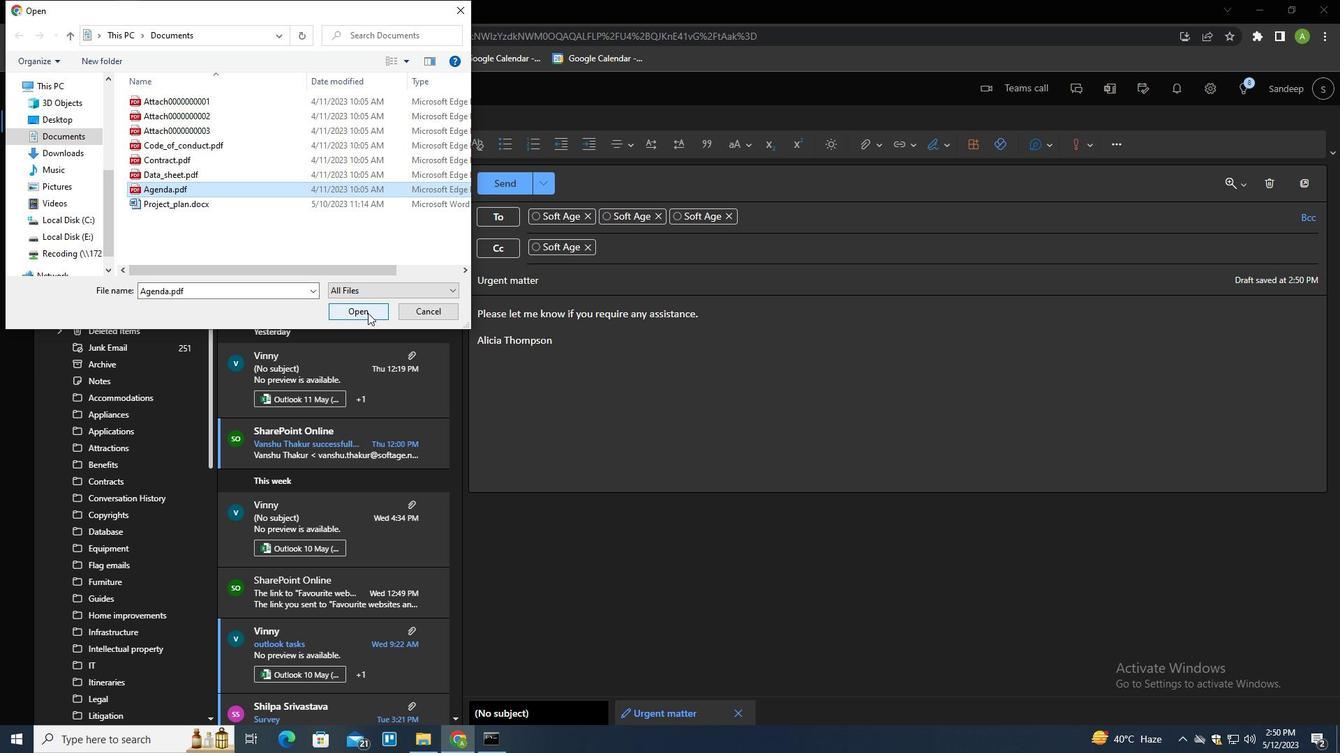 
Action: Mouse pressed left at (367, 313)
Screenshot: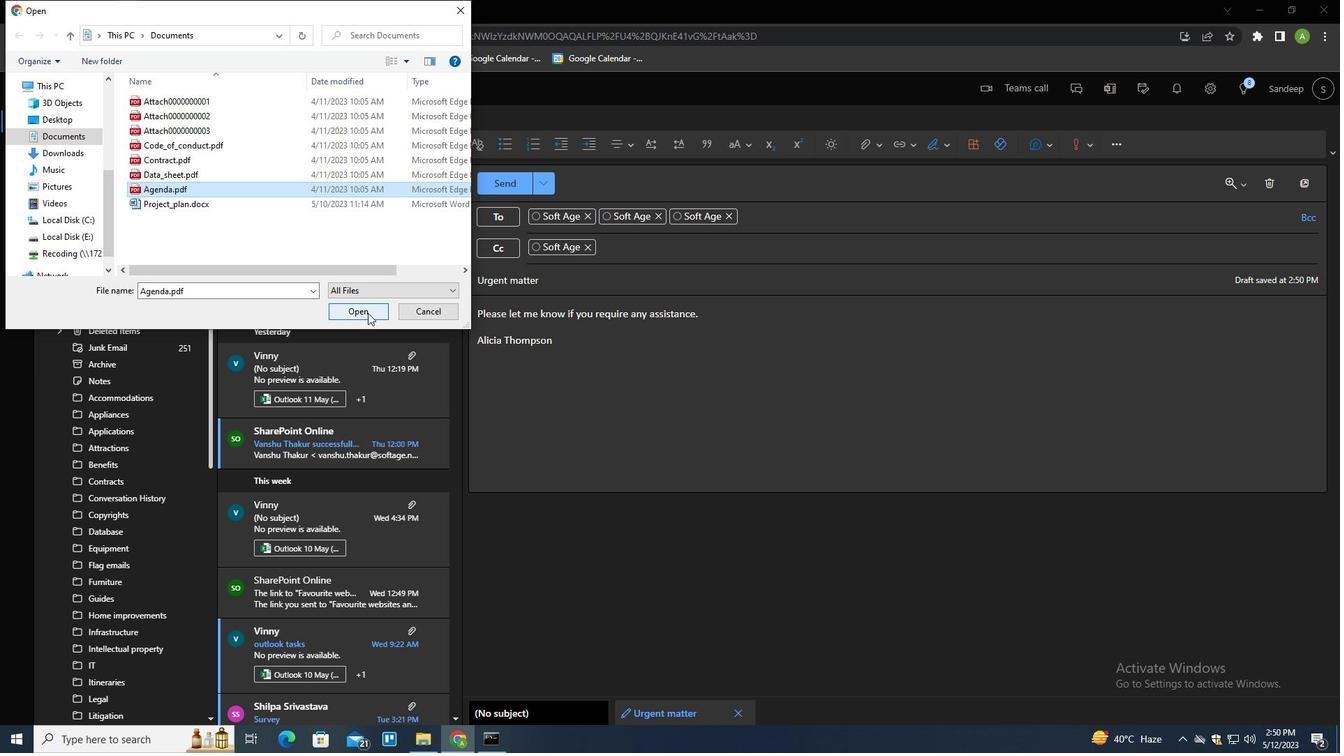 
Action: Mouse moved to (518, 181)
Screenshot: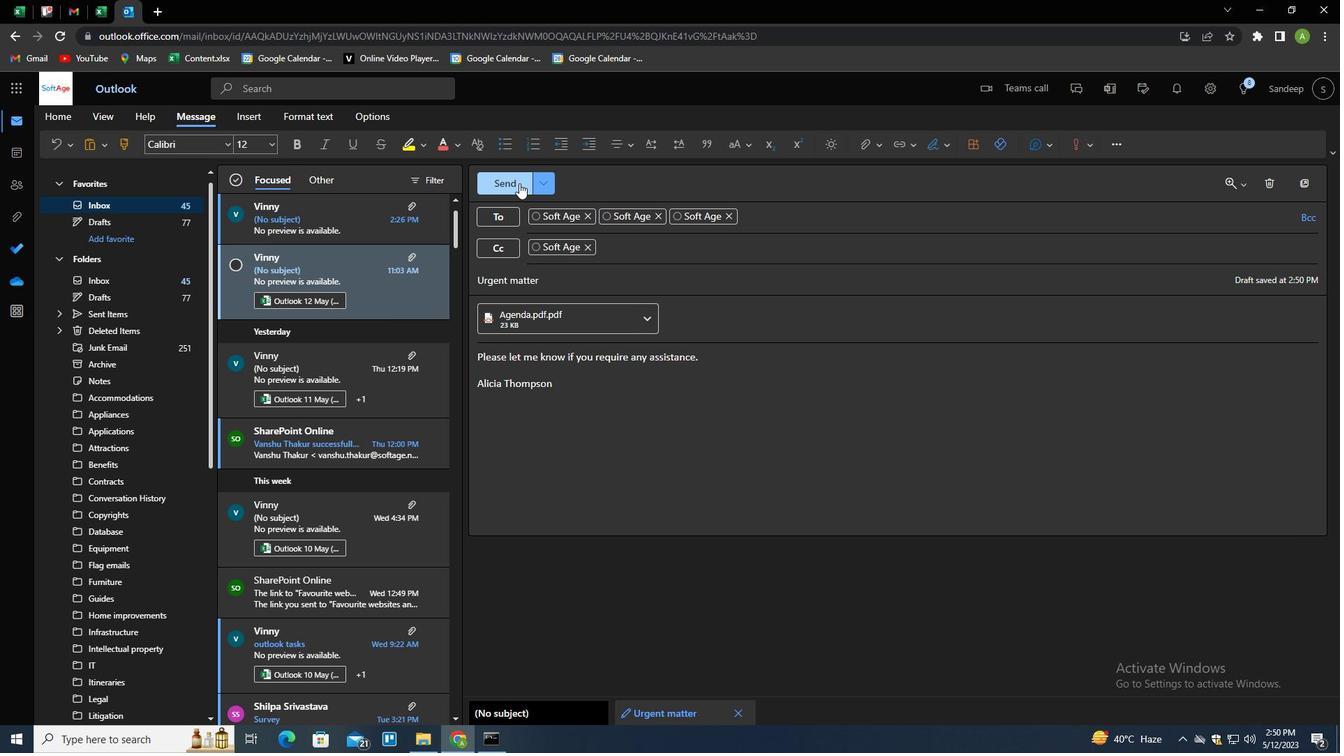 
Action: Mouse pressed left at (518, 181)
Screenshot: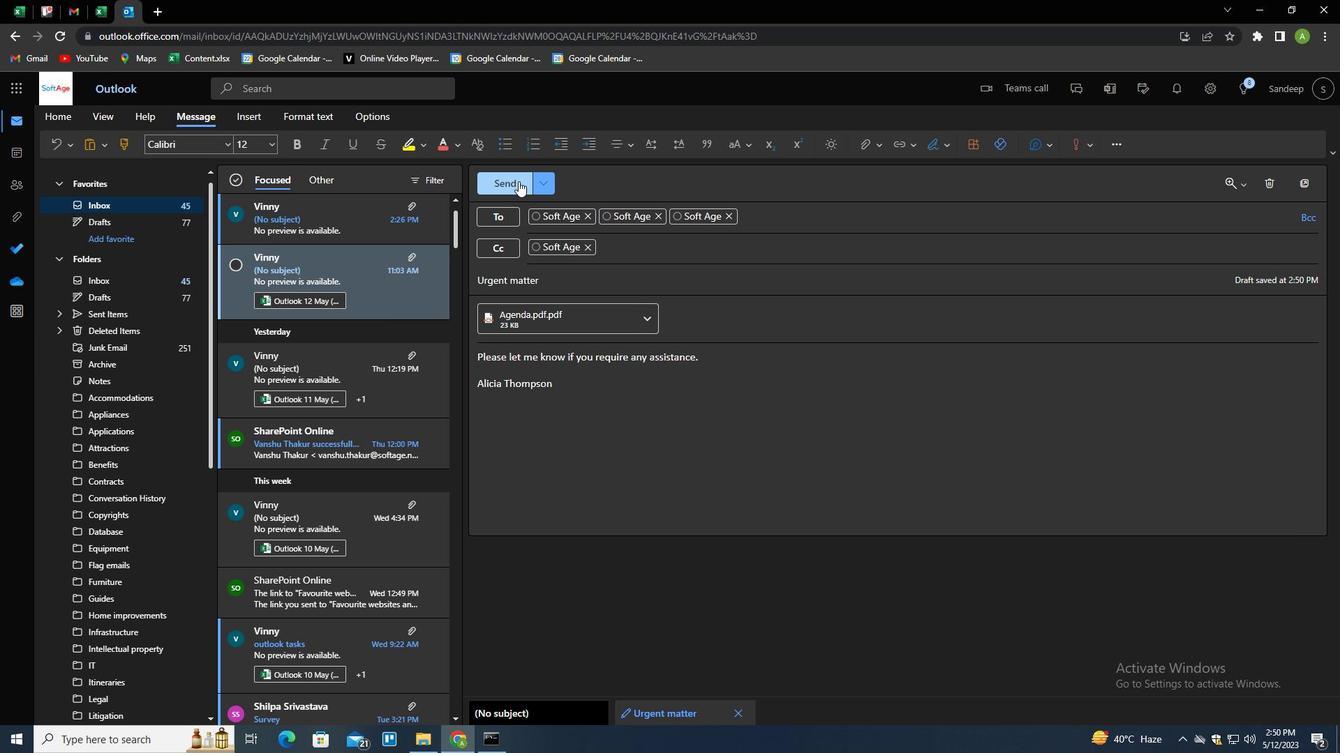 
Action: Mouse moved to (632, 330)
Screenshot: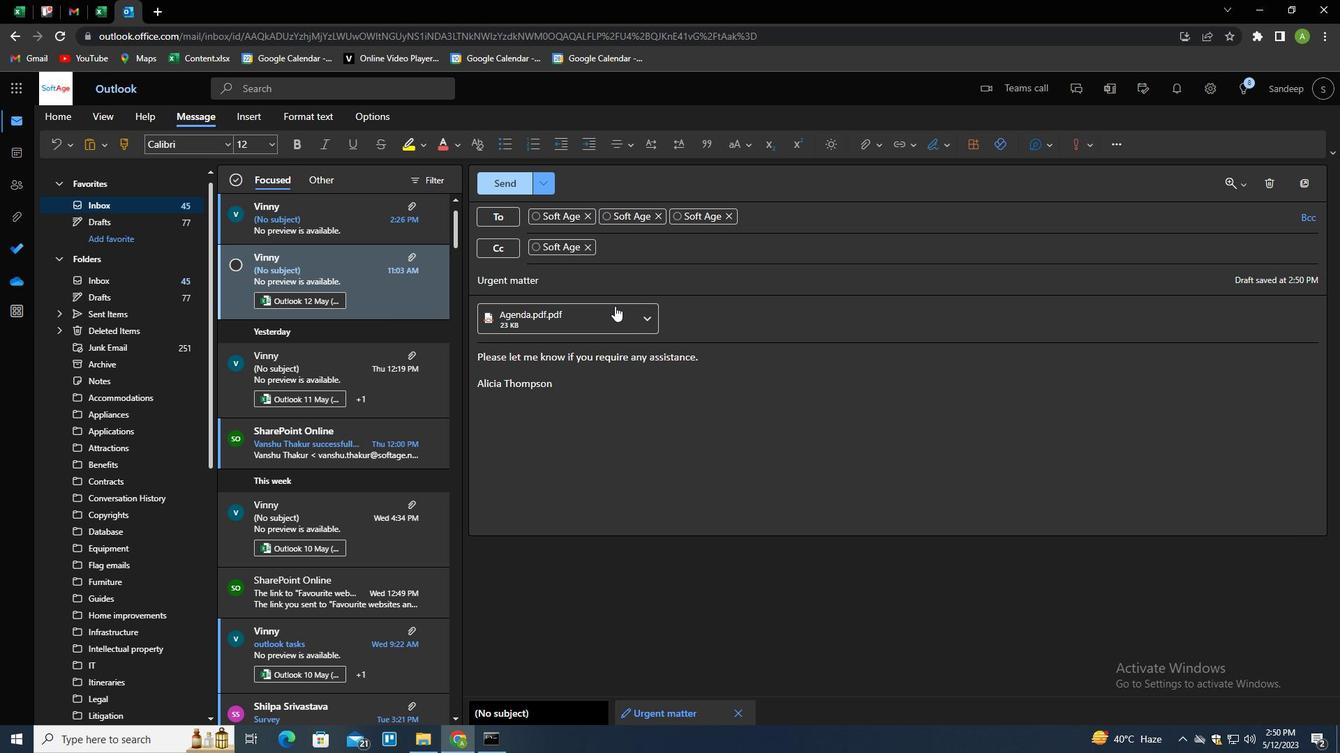 
